 Task: Create new Company, with domain: 'nintendo.co.jp' and type: 'Prospect'. Add new contact for this company, with mail Id: 'Isabella_Singh@nintendo.co.jp', First Name: Isabella, Last name:  Singh, Job Title: 'Financial Analyst', Phone Number: '(512) 555-5681'. Change life cycle stage to  Lead and lead status to  In Progress. Logged in from softage.6@softage.net
Action: Mouse moved to (112, 81)
Screenshot: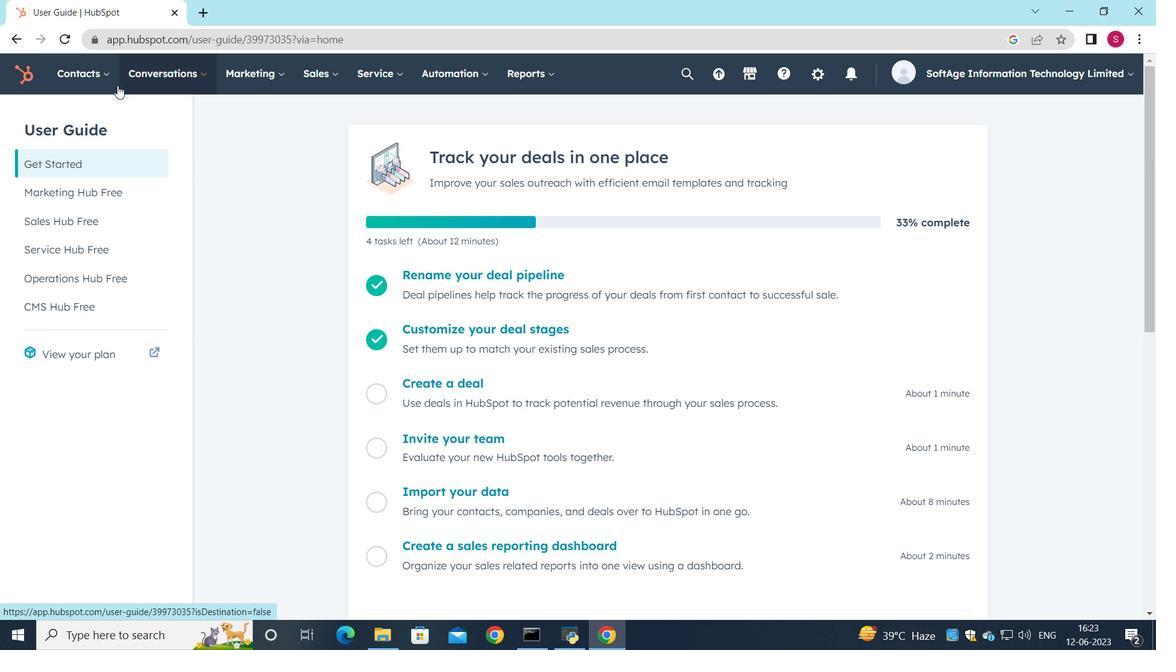 
Action: Mouse pressed left at (112, 81)
Screenshot: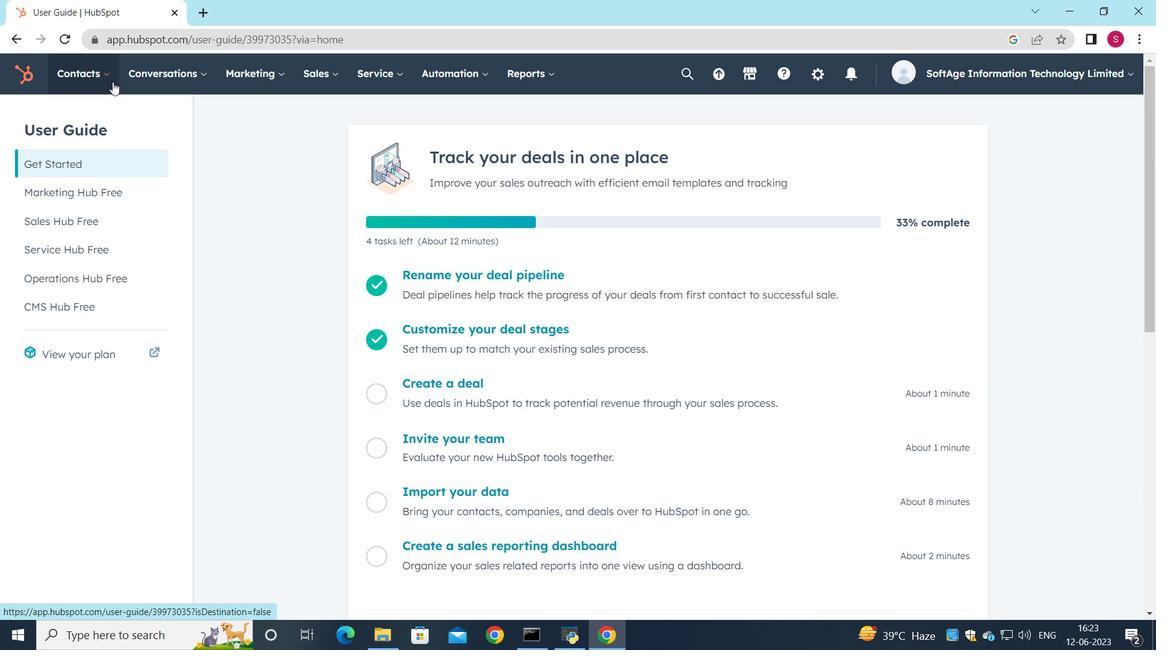 
Action: Mouse moved to (106, 144)
Screenshot: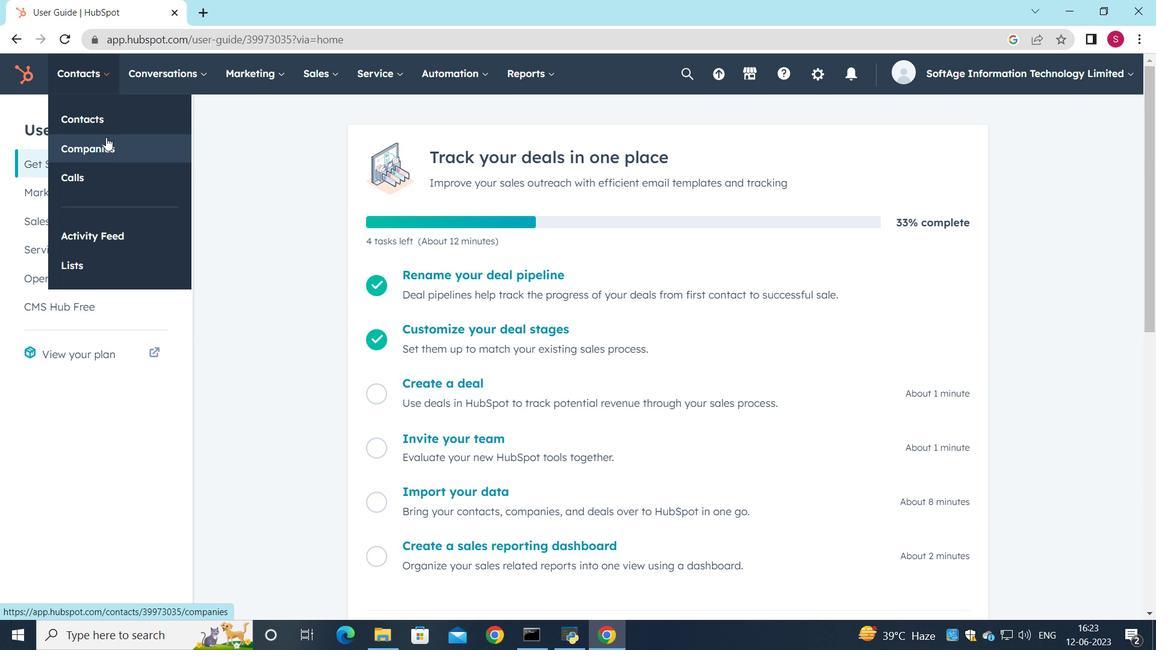
Action: Mouse pressed left at (106, 144)
Screenshot: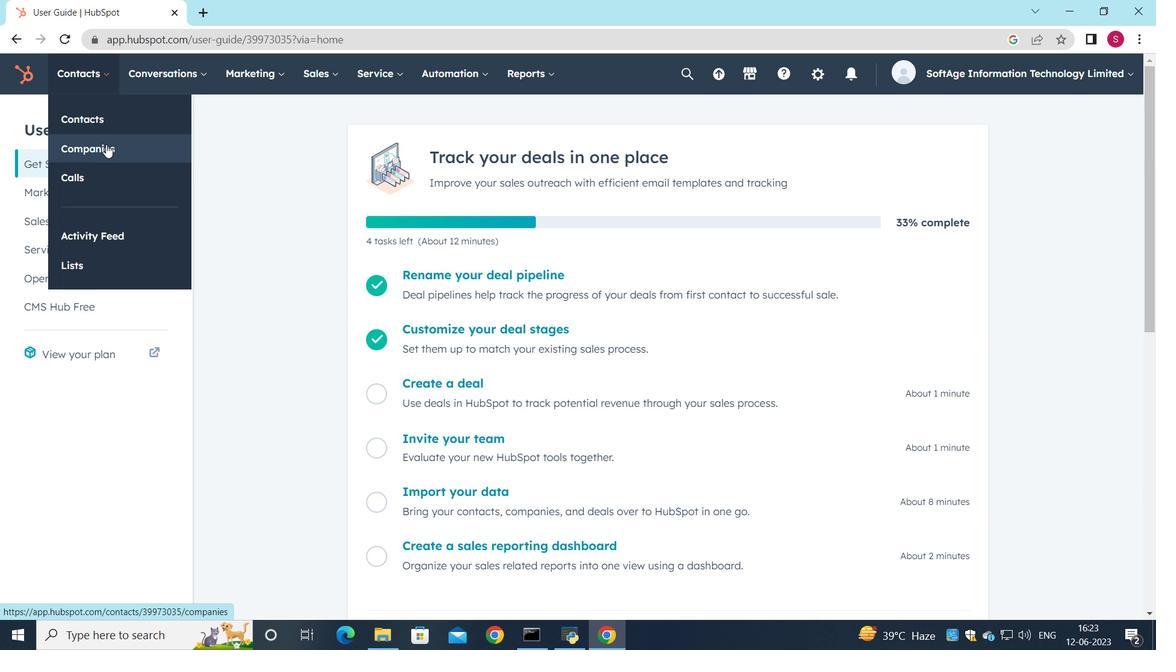 
Action: Mouse moved to (1073, 133)
Screenshot: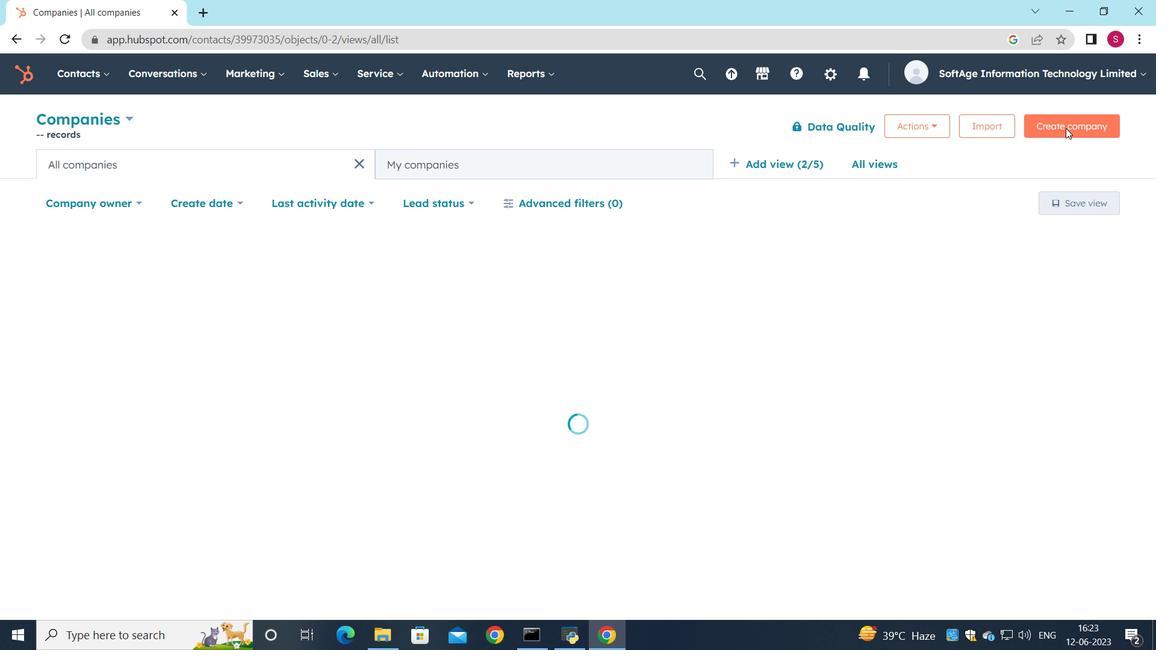 
Action: Mouse pressed left at (1073, 133)
Screenshot: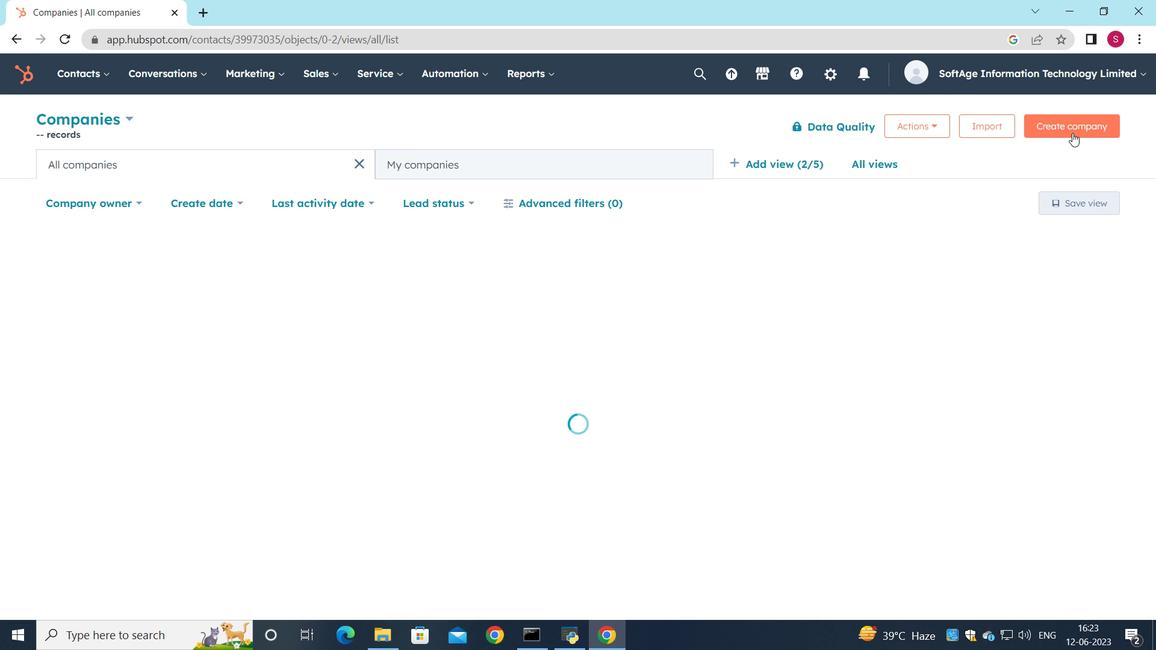 
Action: Mouse moved to (880, 184)
Screenshot: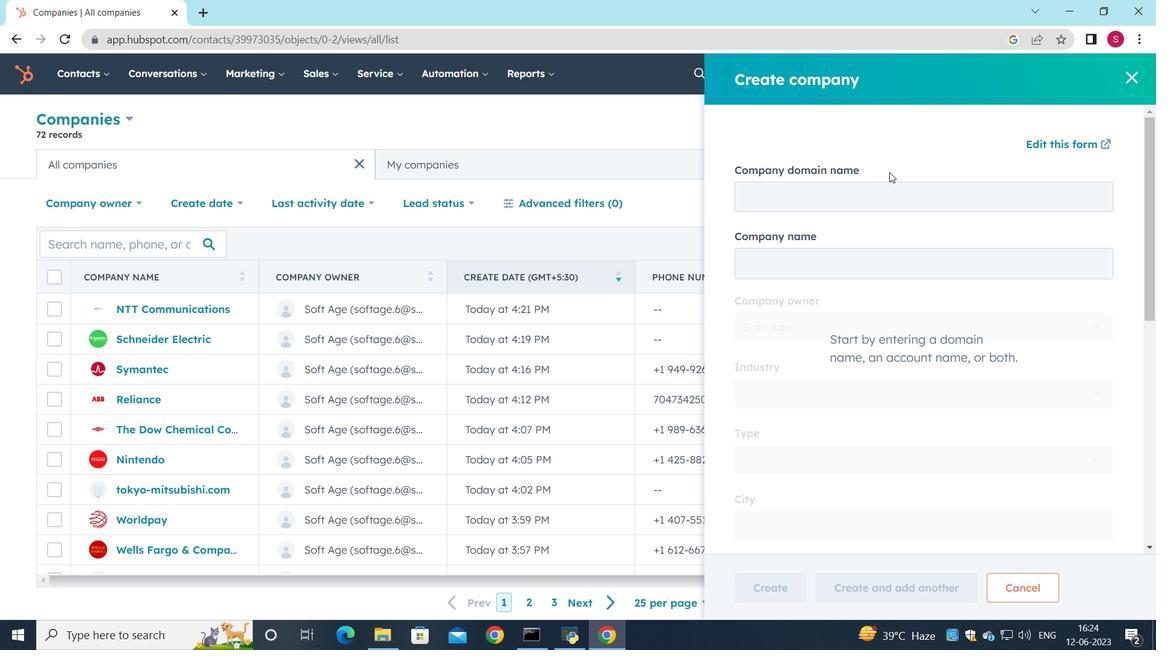 
Action: Mouse pressed left at (880, 184)
Screenshot: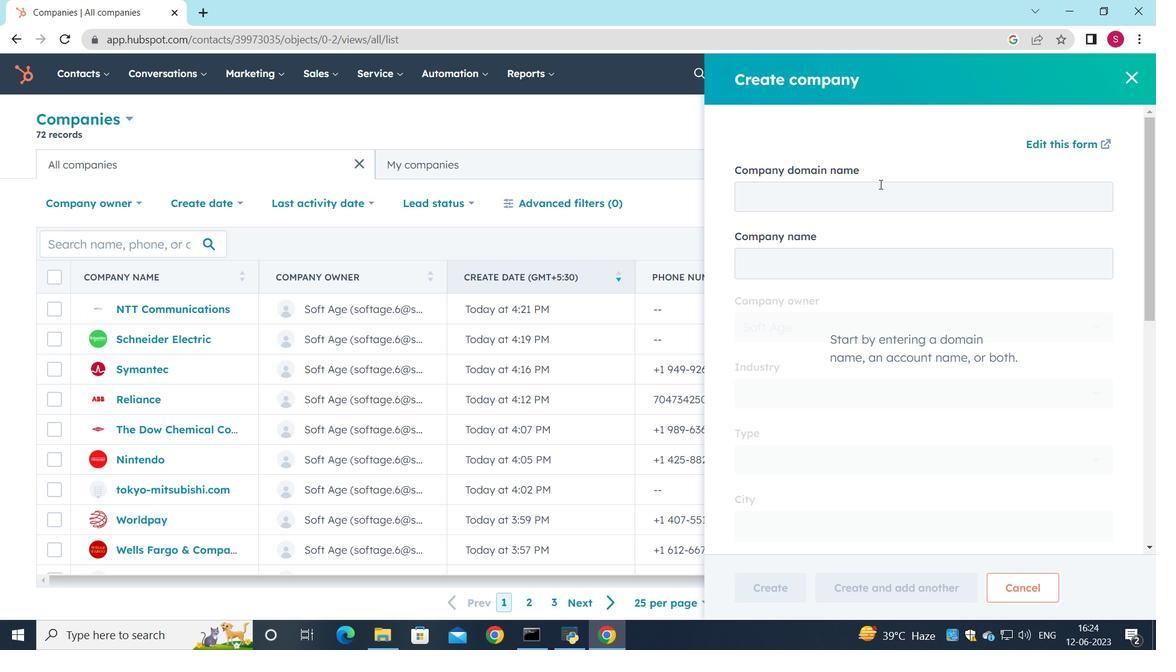 
Action: Mouse moved to (900, 236)
Screenshot: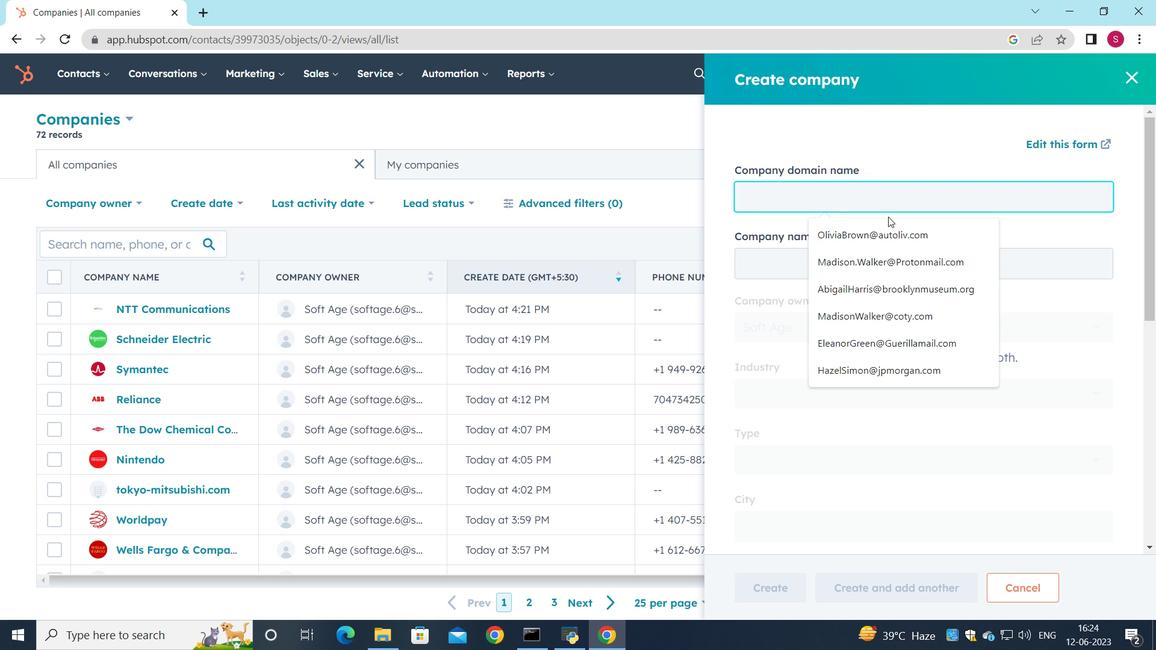 
Action: Key pressed nintendo.co.jp
Screenshot: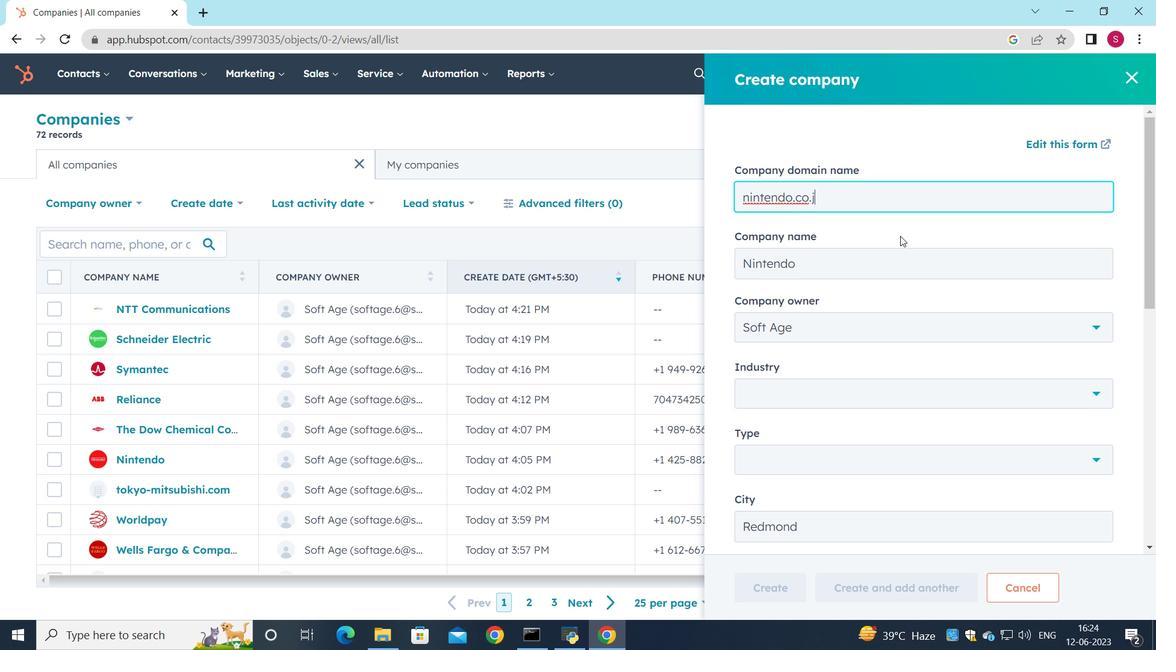 
Action: Mouse moved to (1073, 459)
Screenshot: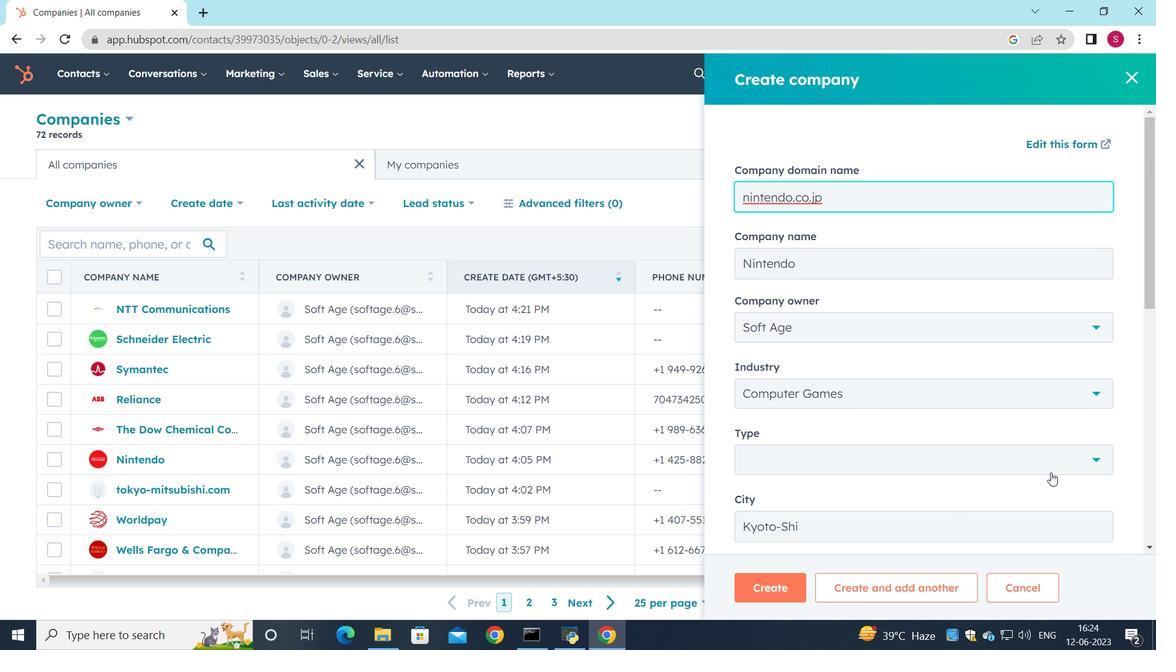 
Action: Mouse pressed left at (1073, 459)
Screenshot: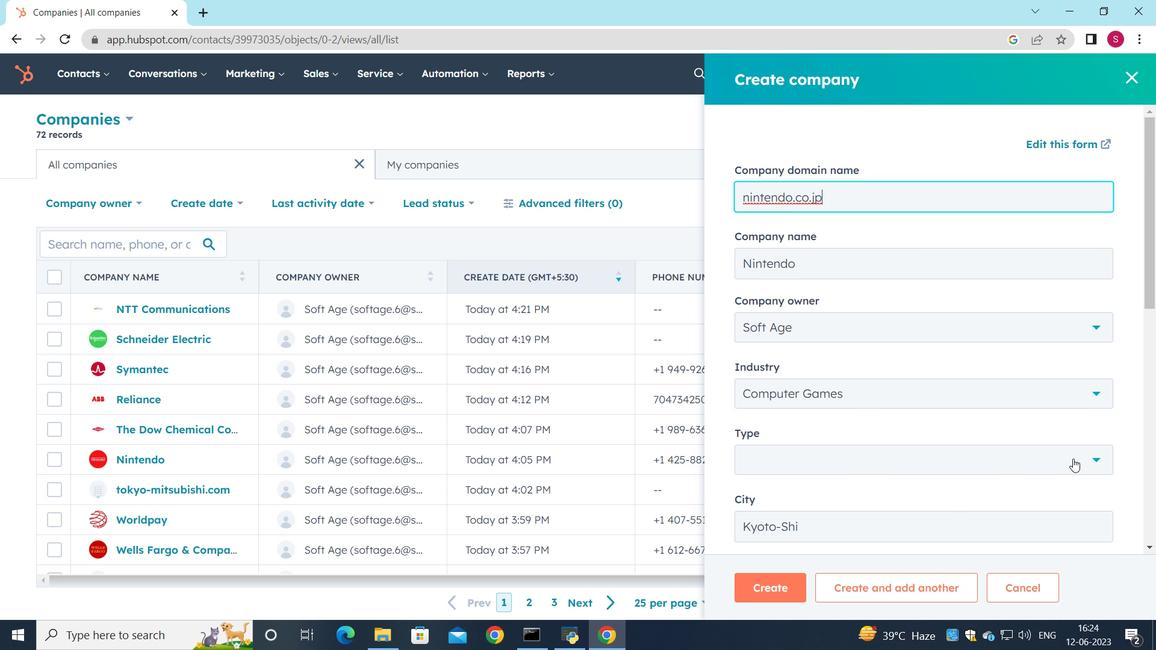 
Action: Mouse moved to (847, 334)
Screenshot: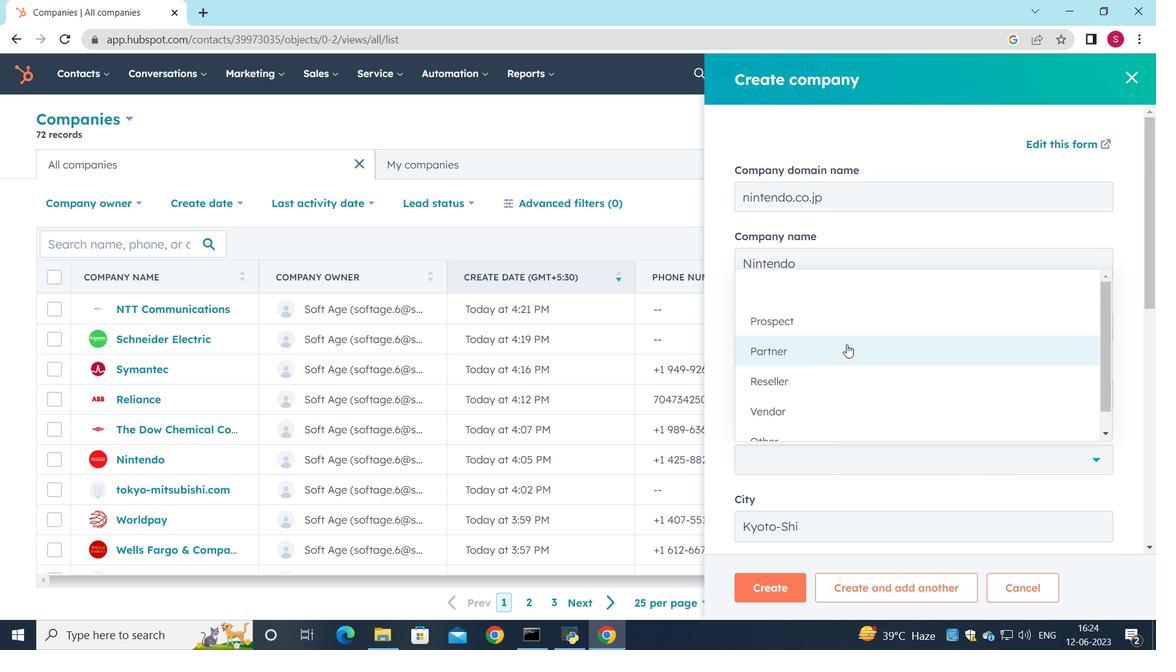 
Action: Mouse pressed left at (847, 334)
Screenshot: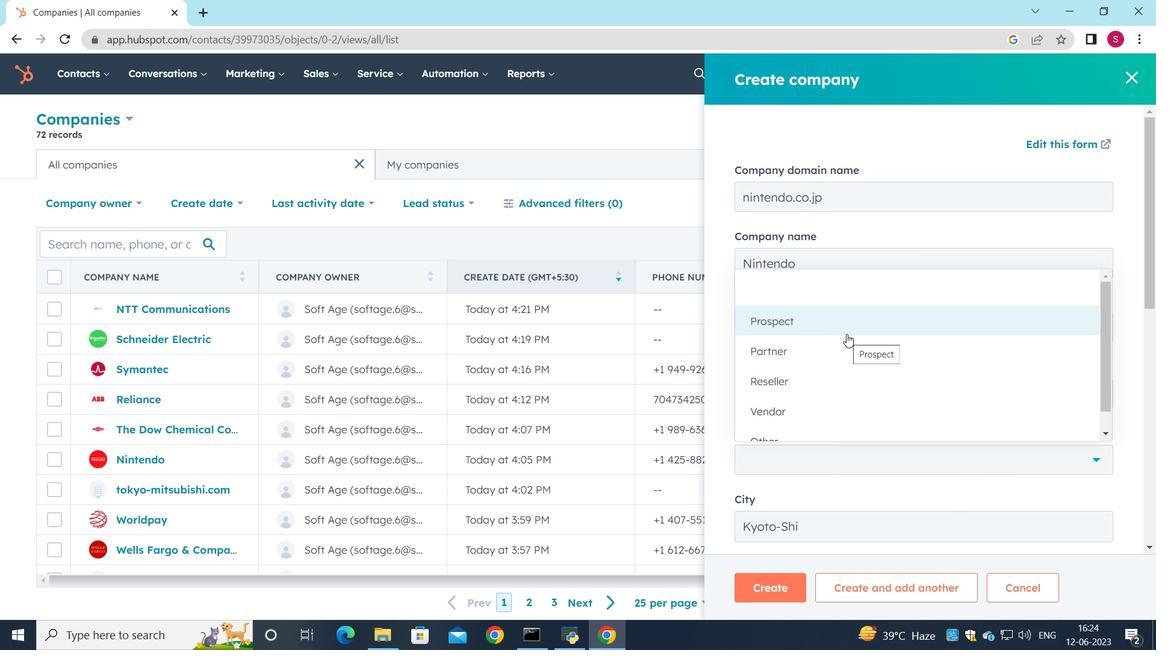 
Action: Mouse moved to (843, 446)
Screenshot: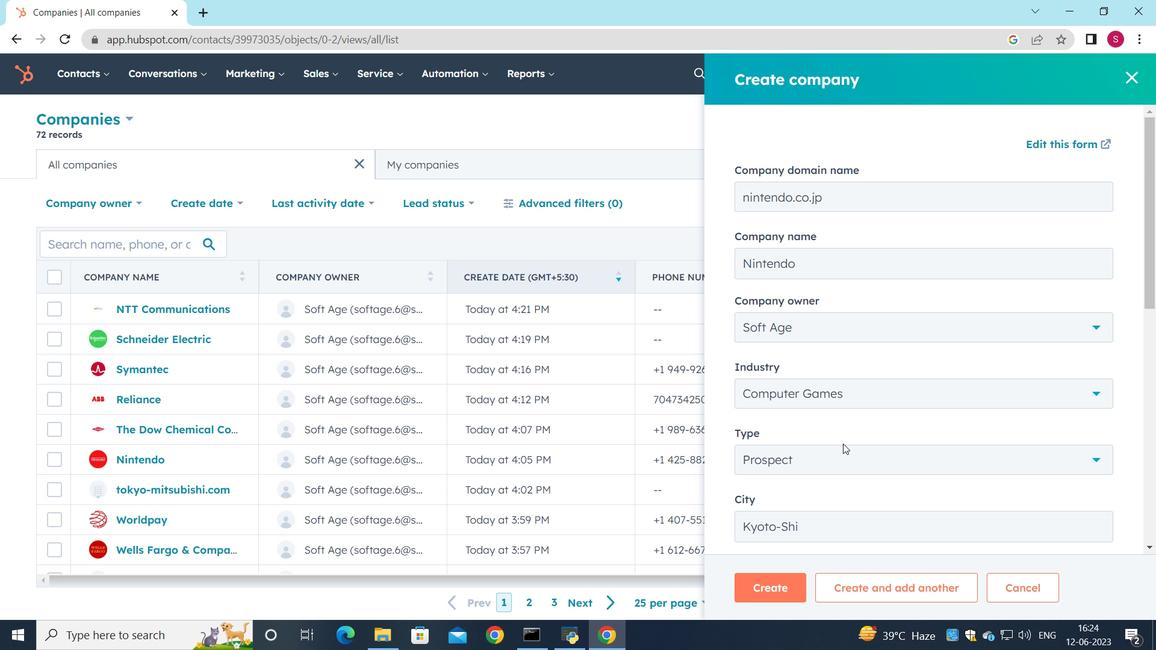 
Action: Mouse scrolled (843, 445) with delta (0, 0)
Screenshot: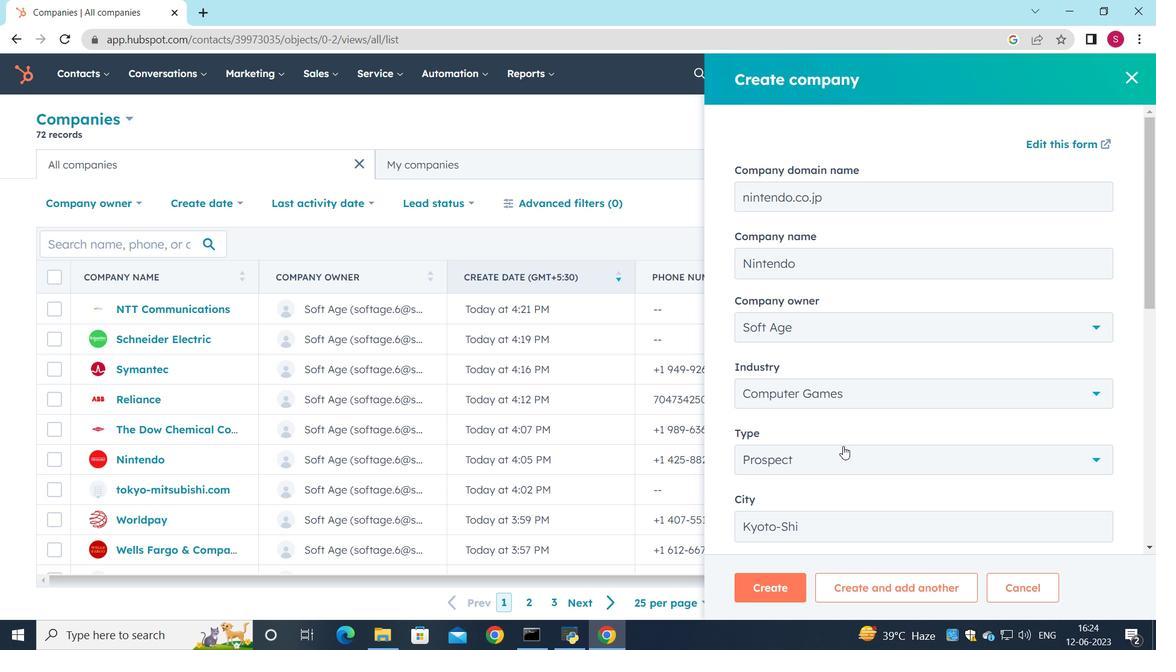 
Action: Mouse moved to (773, 580)
Screenshot: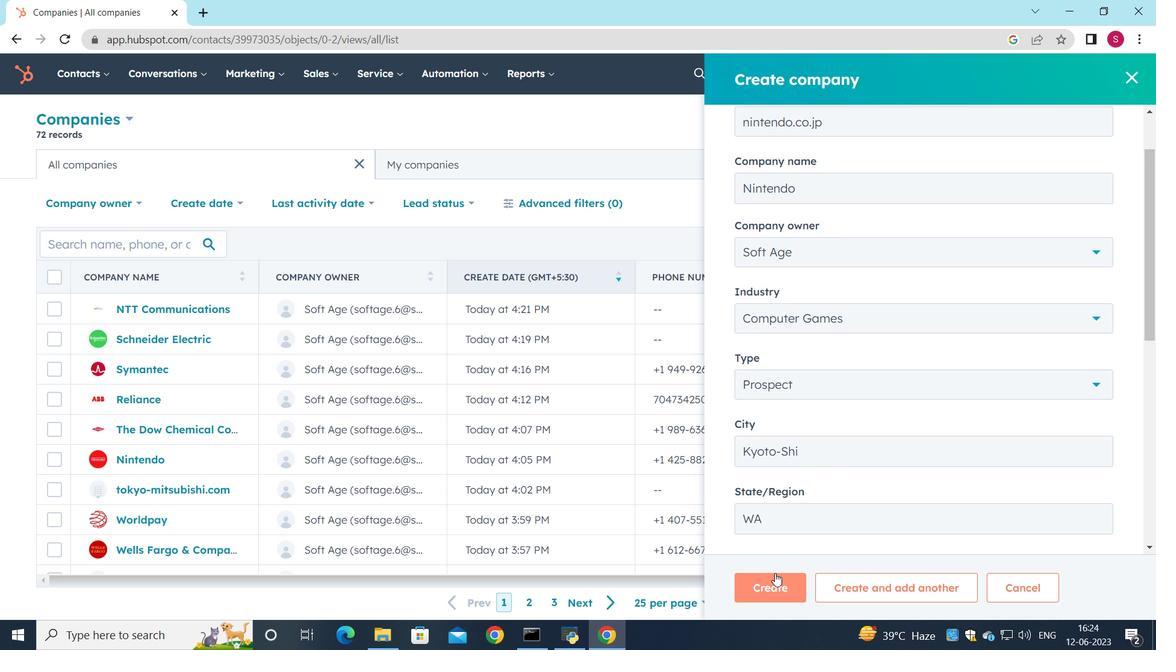 
Action: Mouse pressed left at (773, 580)
Screenshot: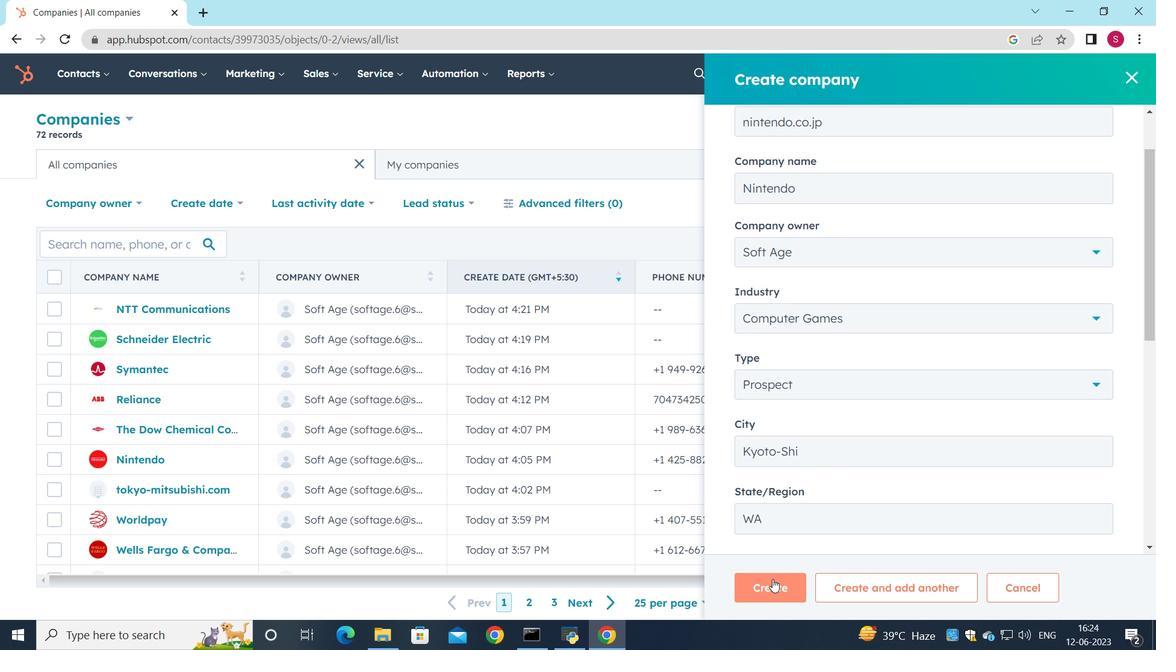 
Action: Mouse moved to (593, 540)
Screenshot: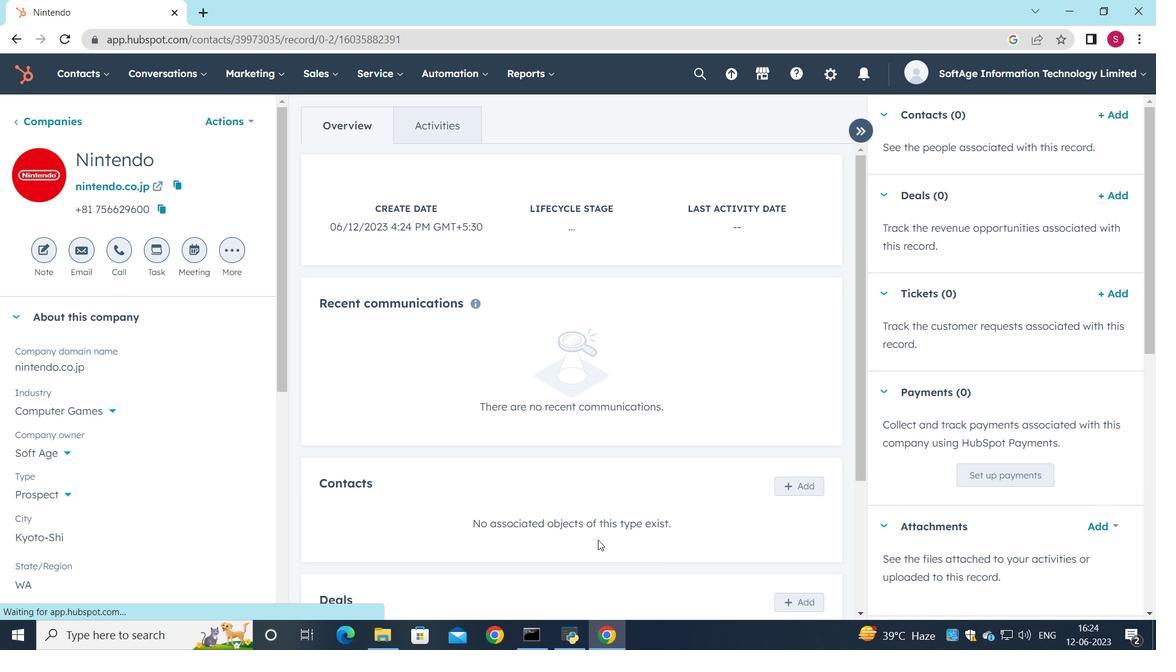 
Action: Mouse scrolled (593, 539) with delta (0, 0)
Screenshot: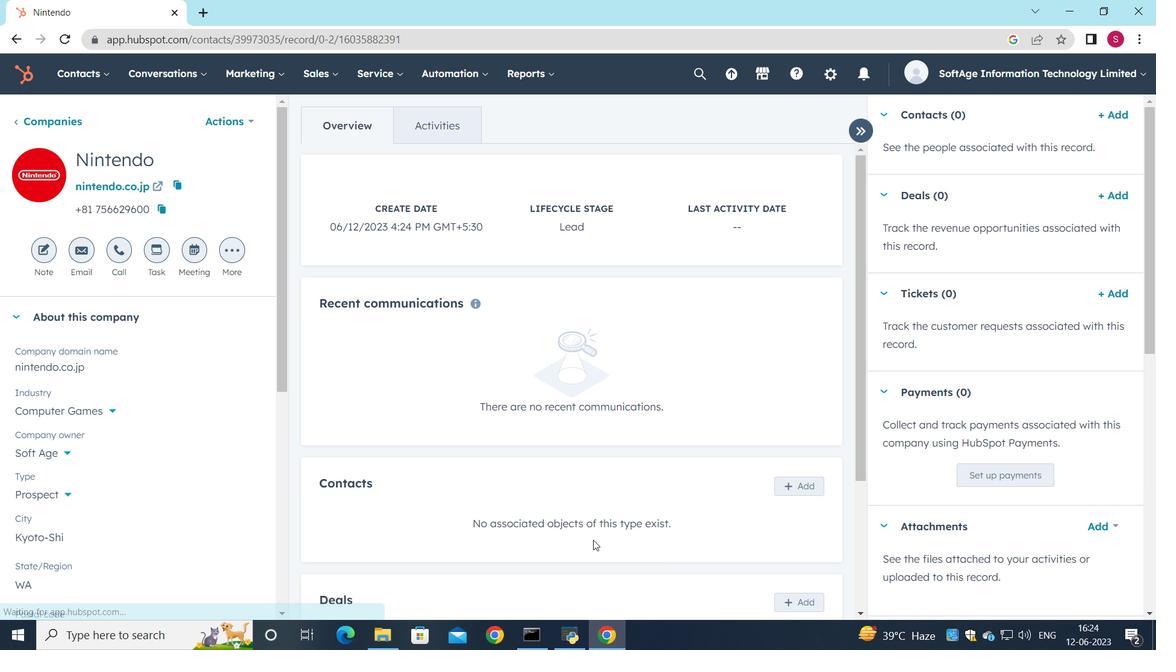 
Action: Mouse scrolled (593, 539) with delta (0, 0)
Screenshot: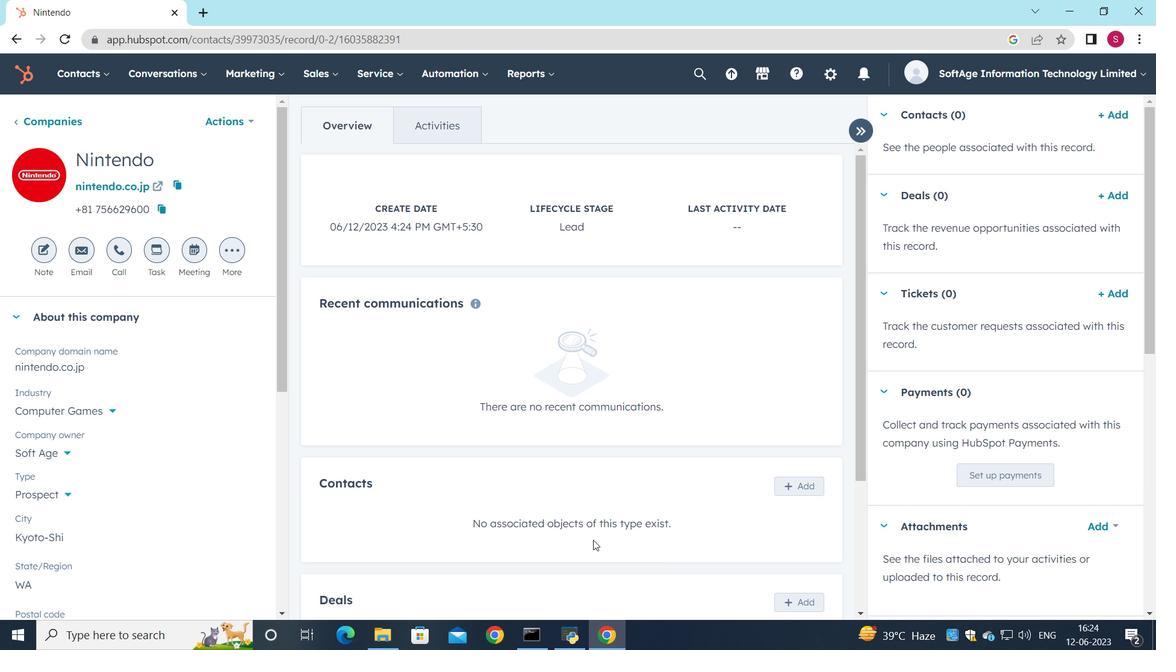 
Action: Mouse scrolled (593, 539) with delta (0, 0)
Screenshot: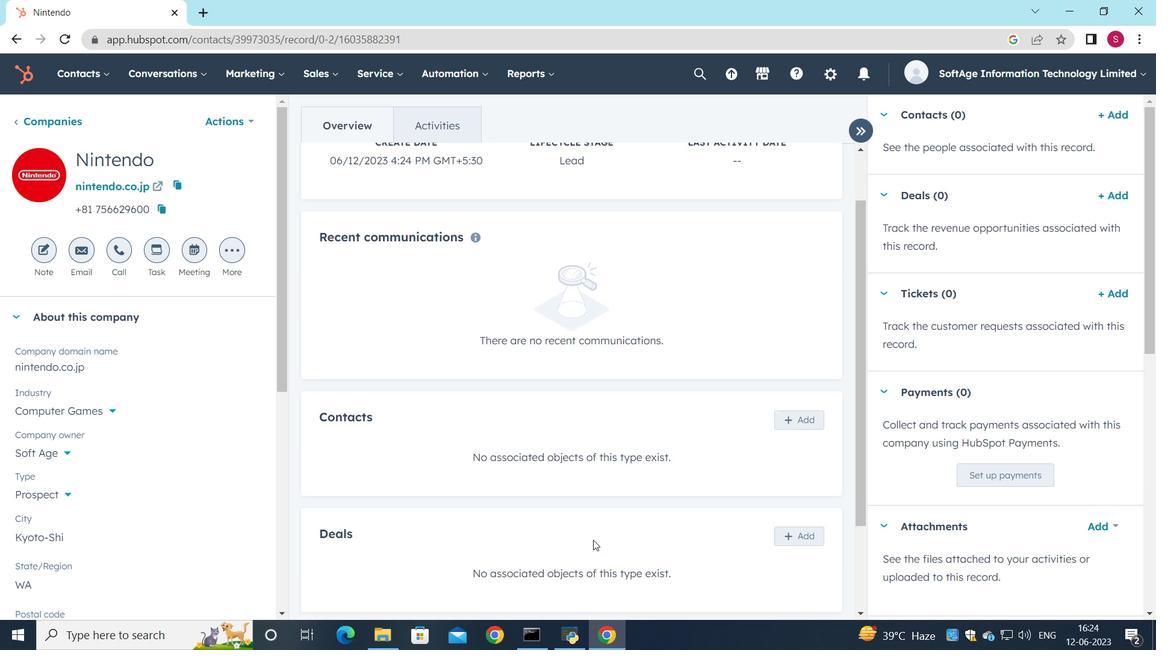 
Action: Mouse scrolled (593, 539) with delta (0, 0)
Screenshot: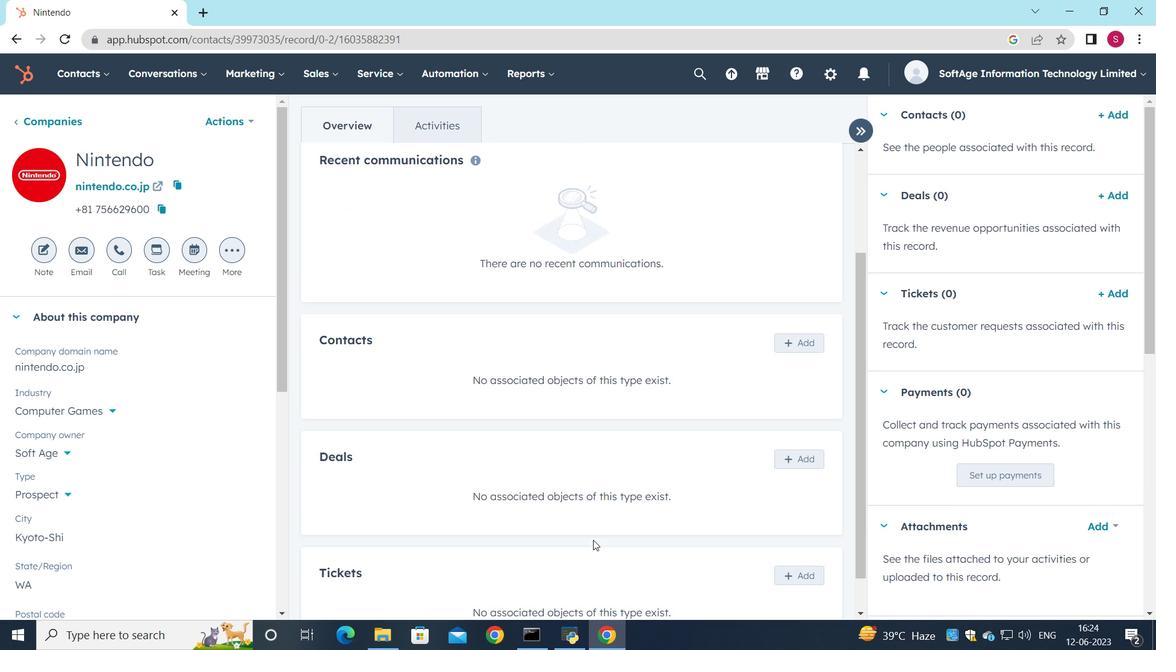 
Action: Mouse moved to (791, 297)
Screenshot: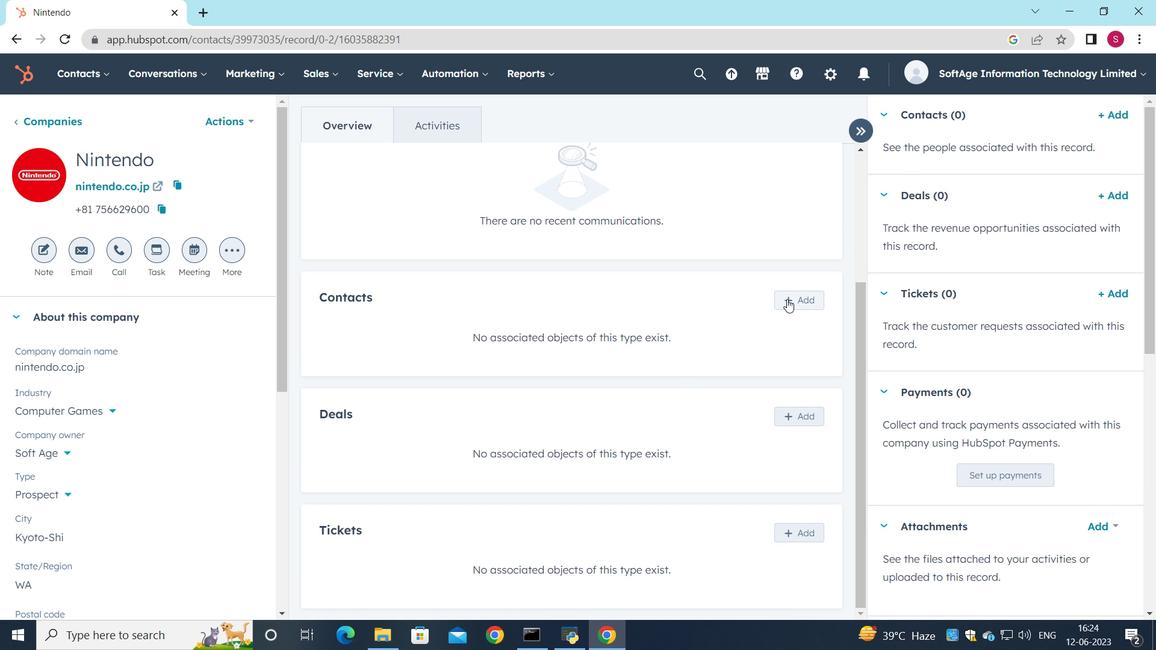 
Action: Mouse pressed left at (791, 297)
Screenshot: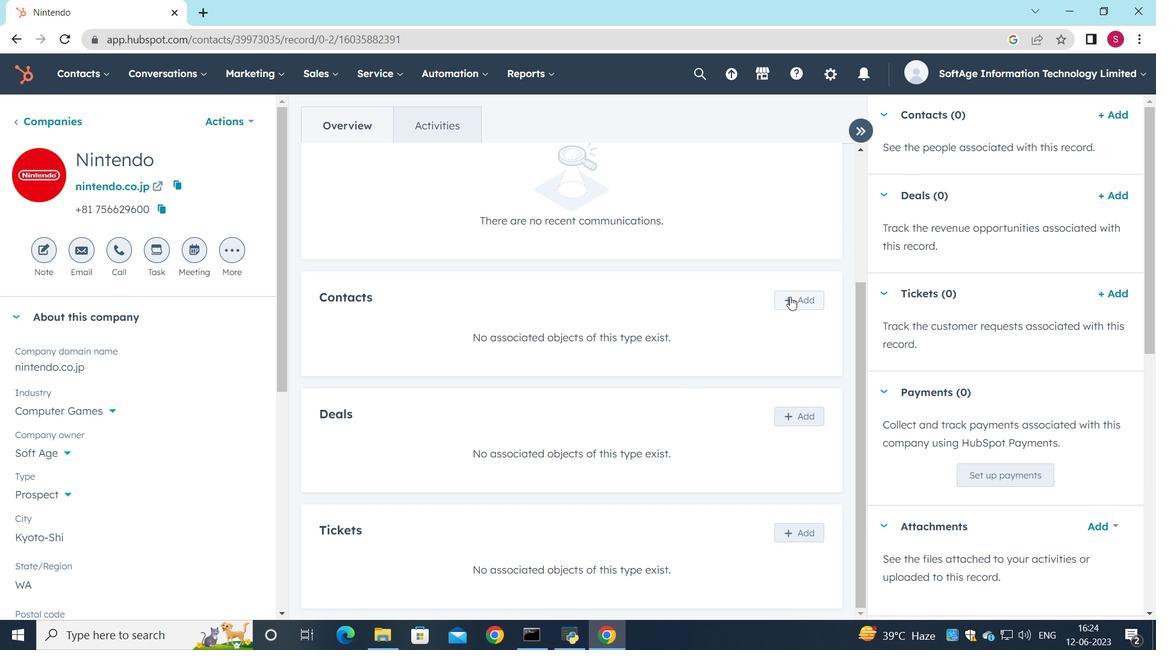 
Action: Mouse moved to (799, 151)
Screenshot: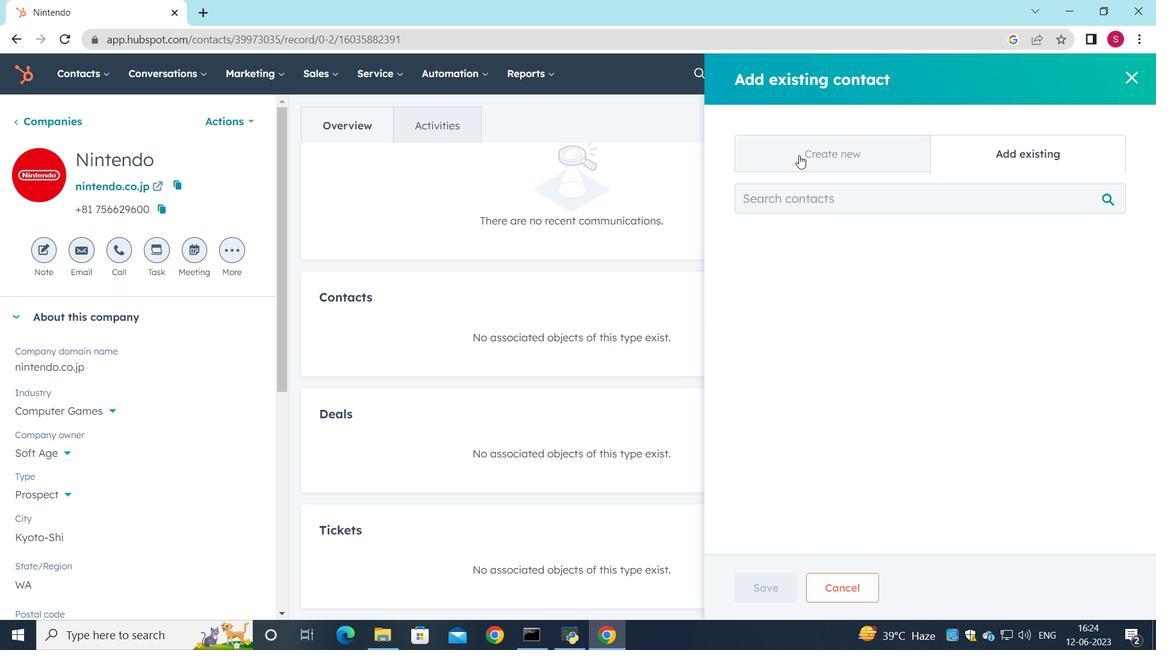 
Action: Mouse pressed left at (799, 151)
Screenshot: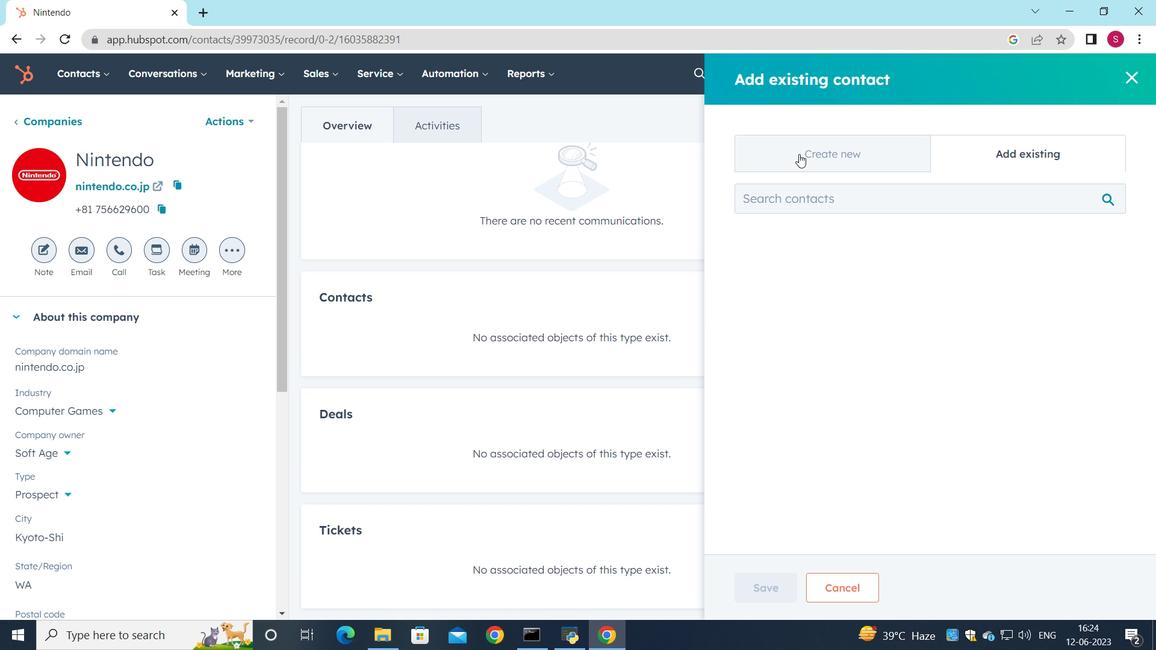 
Action: Mouse moved to (823, 247)
Screenshot: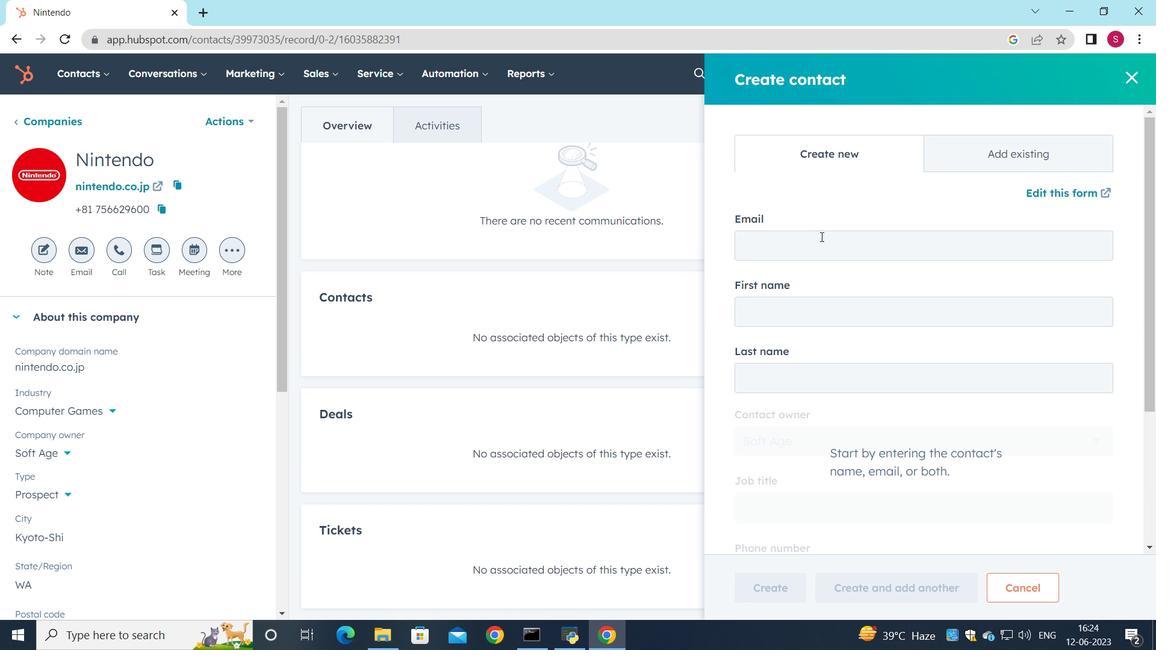 
Action: Mouse pressed left at (823, 247)
Screenshot: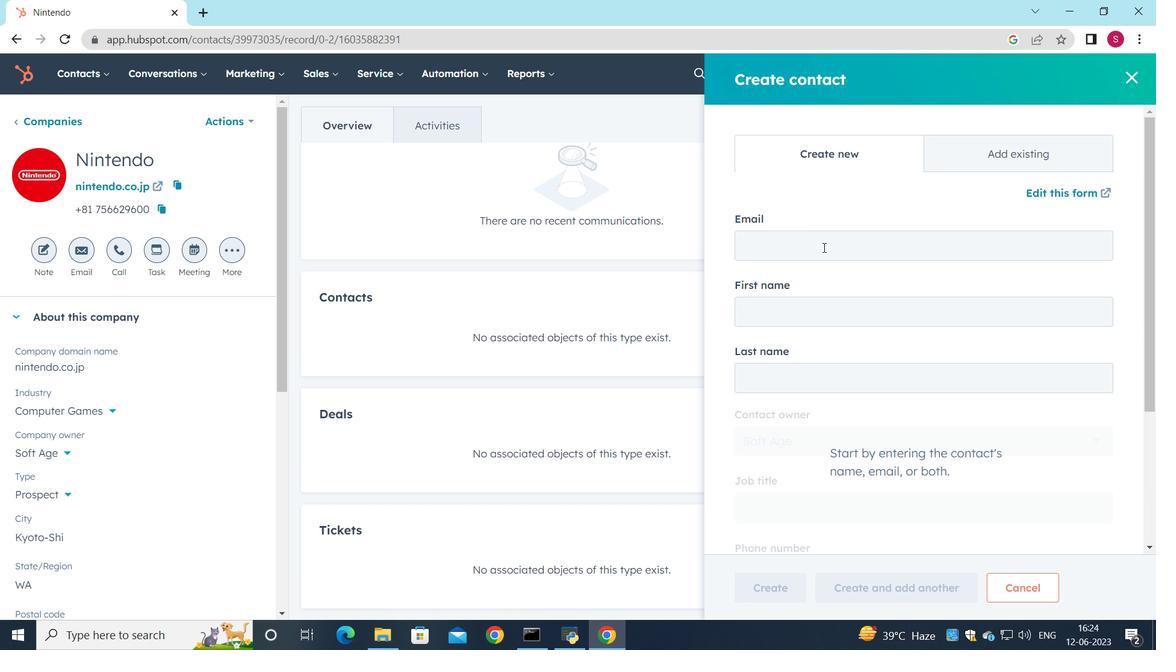 
Action: Key pressed lasbella<Key.shift_r>_<Key.shift>Singh<Key.shift>@m<Key.backspace>nintendo.jp
Screenshot: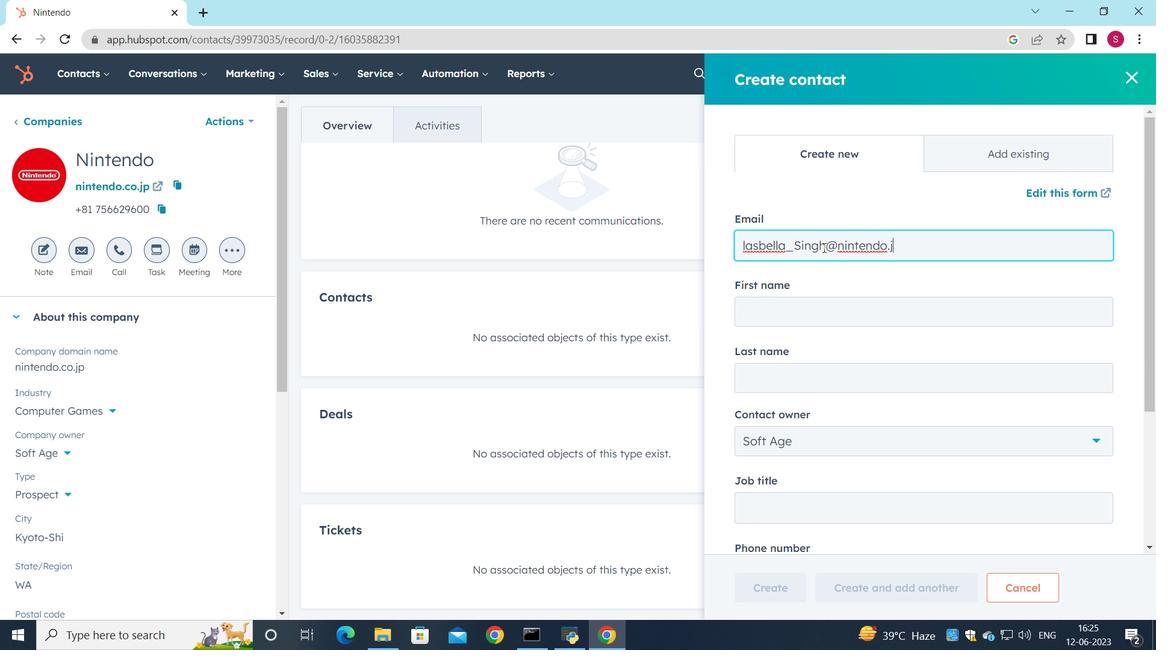 
Action: Mouse moved to (808, 319)
Screenshot: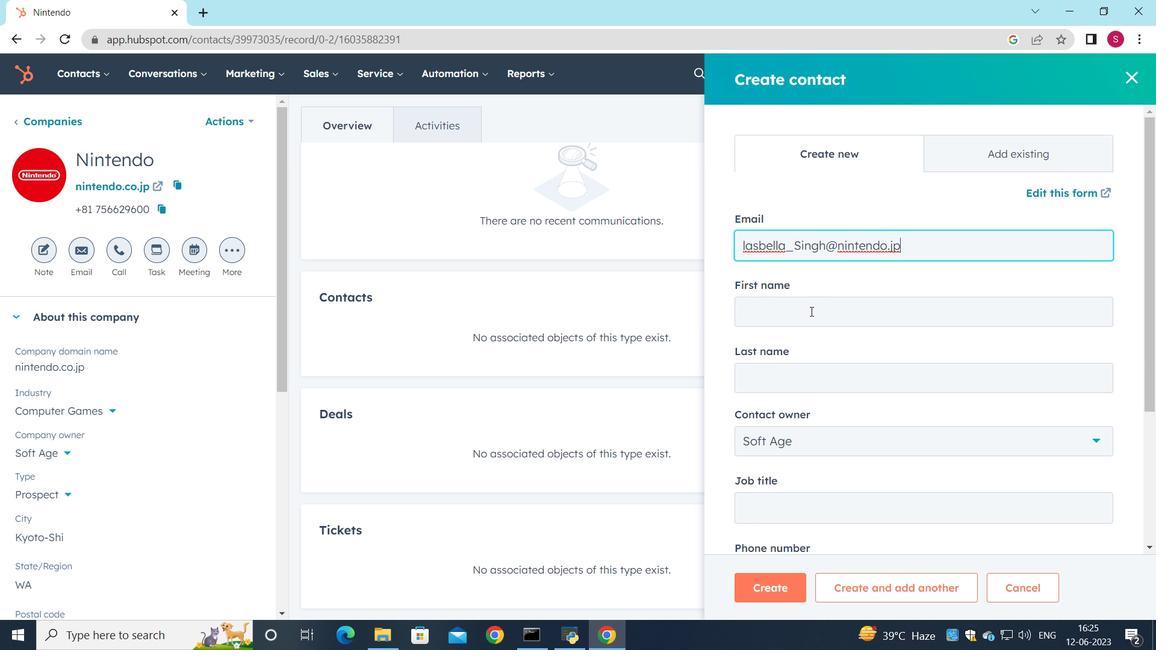 
Action: Mouse pressed left at (808, 319)
Screenshot: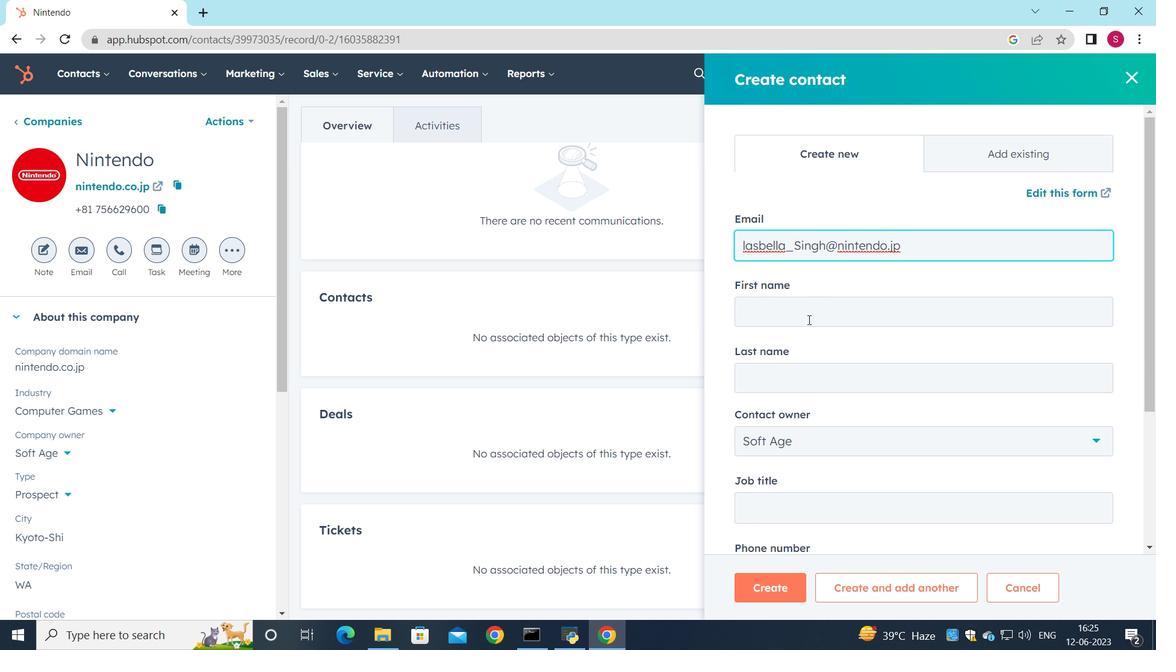 
Action: Key pressed lasbekka
Screenshot: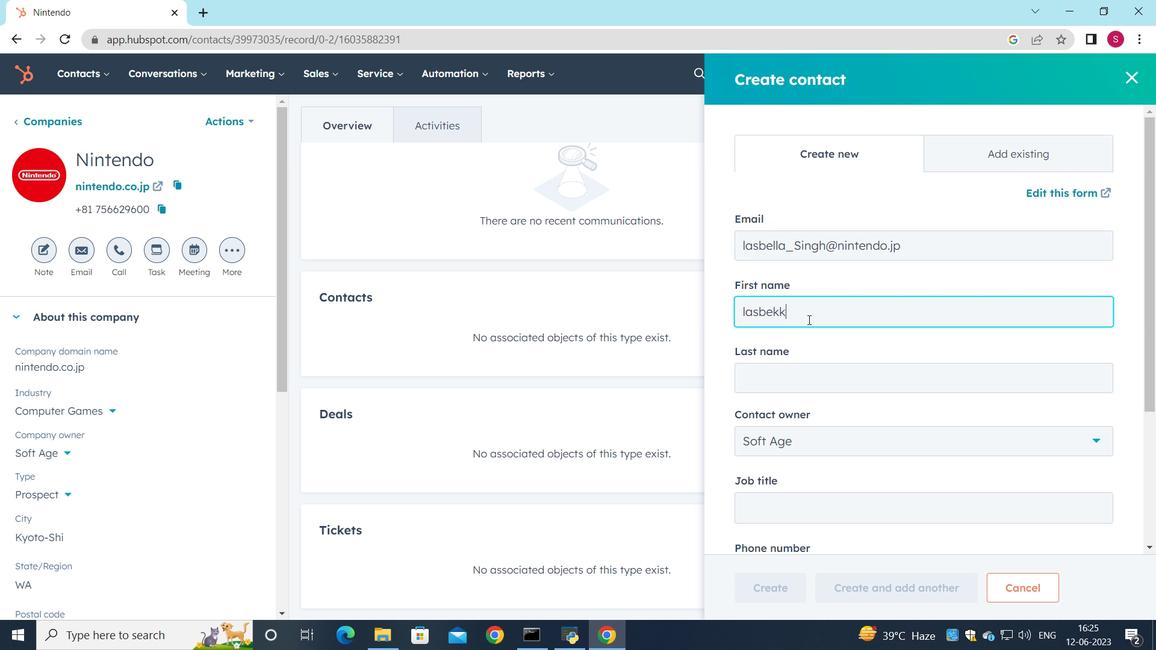 
Action: Mouse moved to (745, 316)
Screenshot: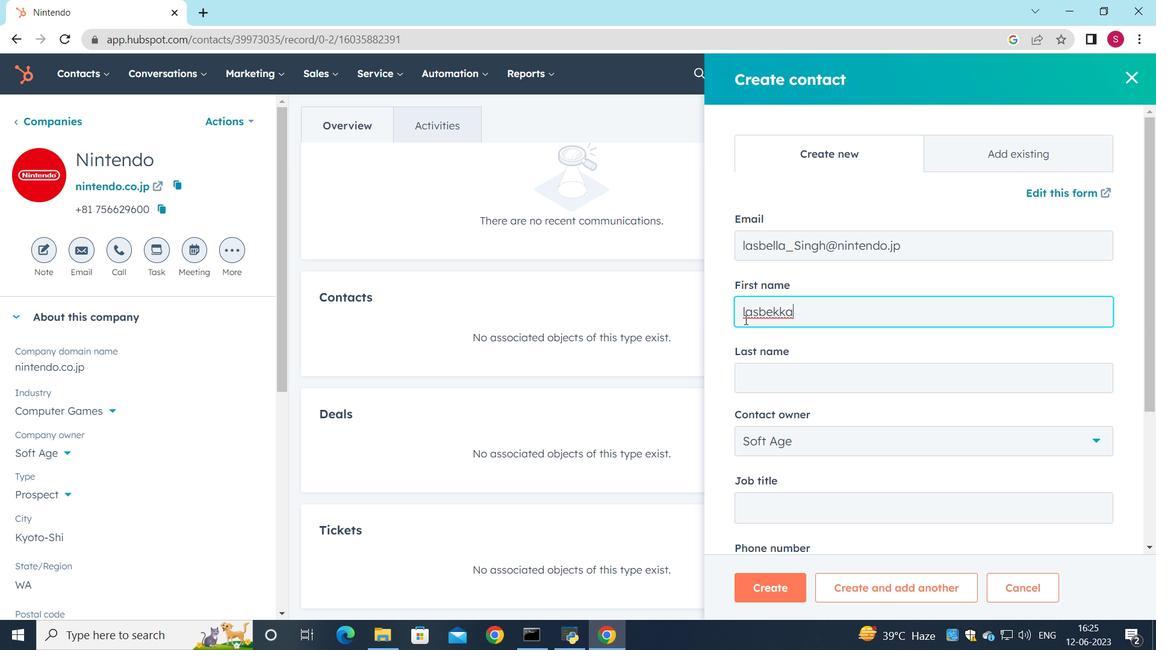 
Action: Mouse pressed left at (745, 316)
Screenshot: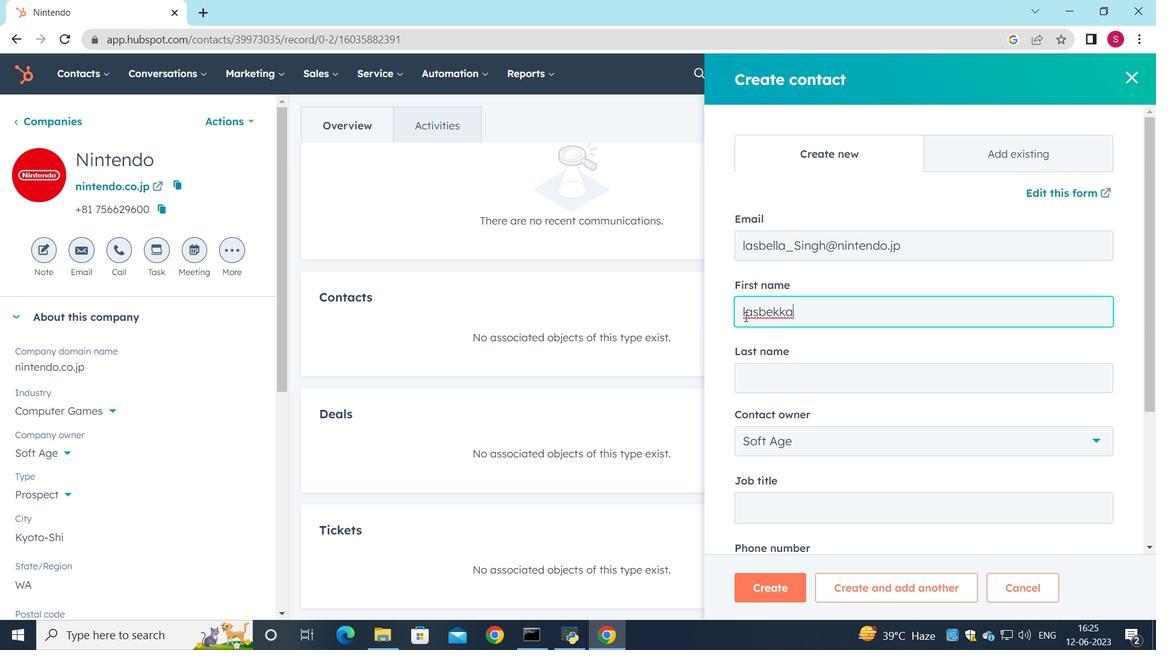 
Action: Mouse moved to (784, 314)
Screenshot: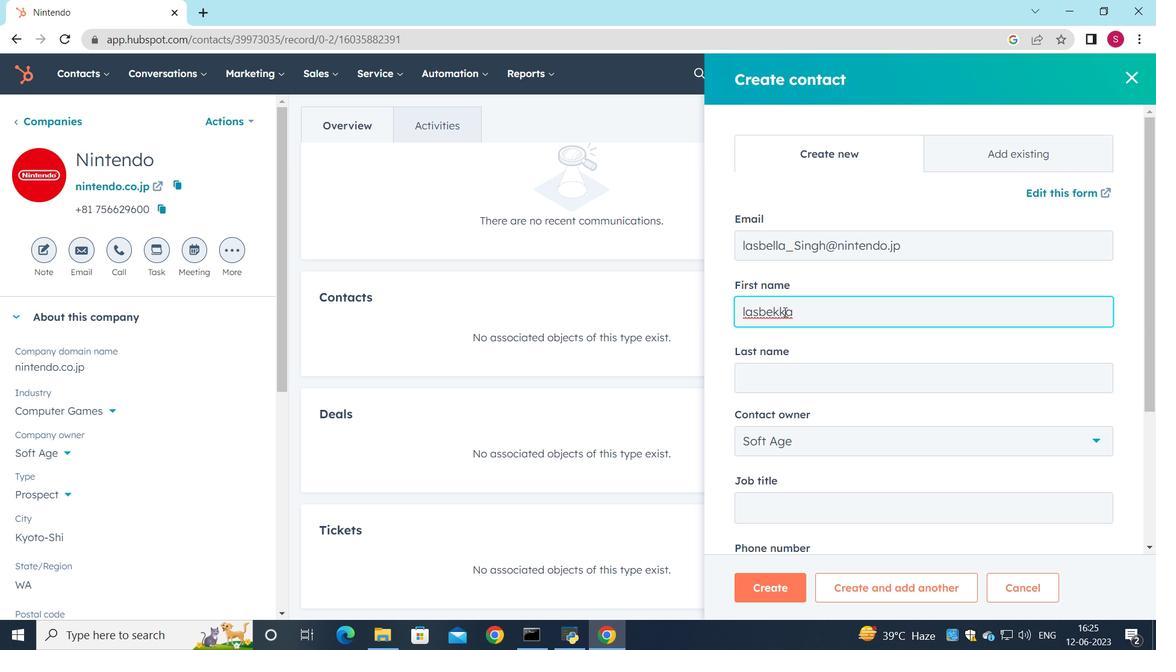 
Action: Mouse pressed left at (784, 314)
Screenshot: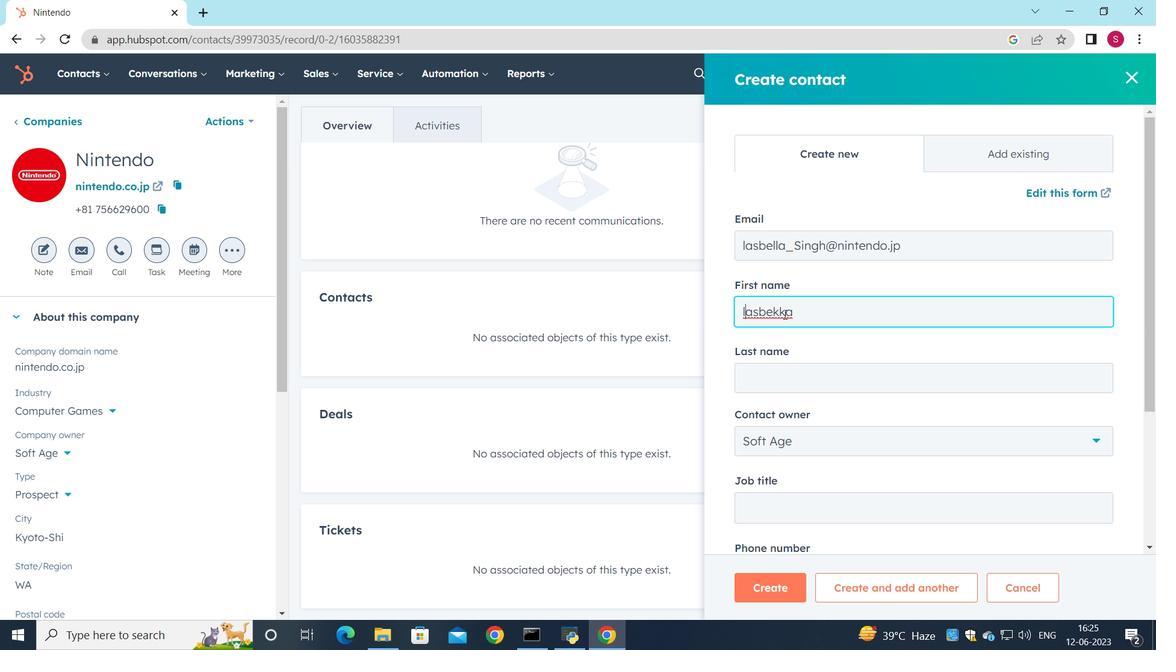 
Action: Key pressed <Key.backspace><Key.backspace>ll
Screenshot: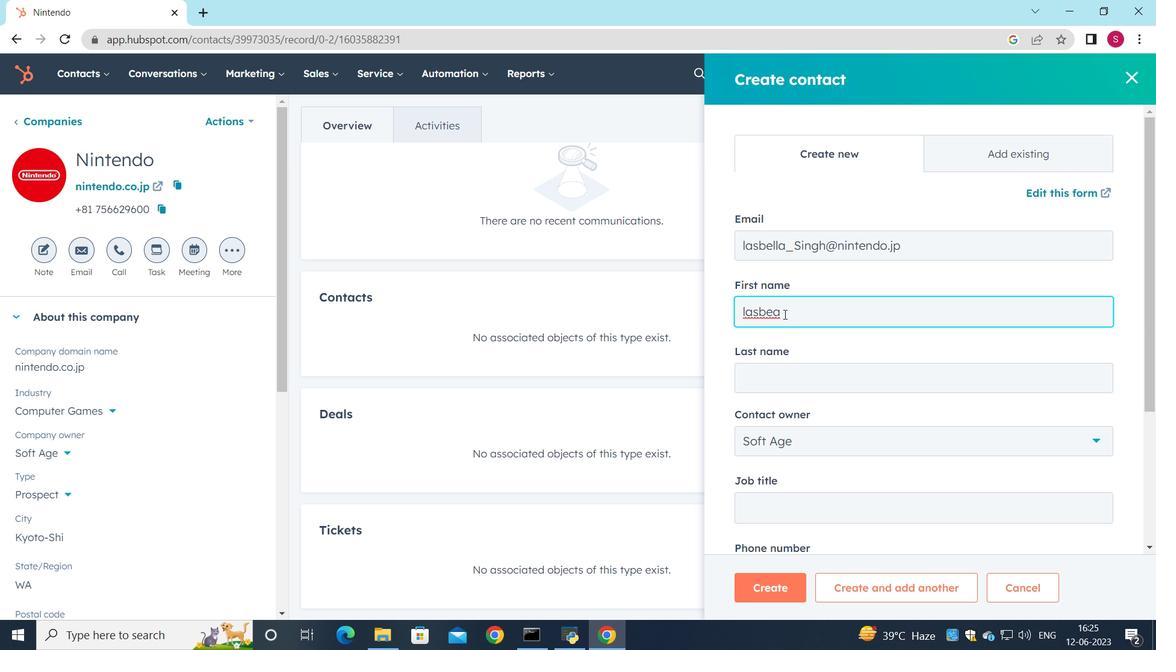 
Action: Mouse moved to (800, 375)
Screenshot: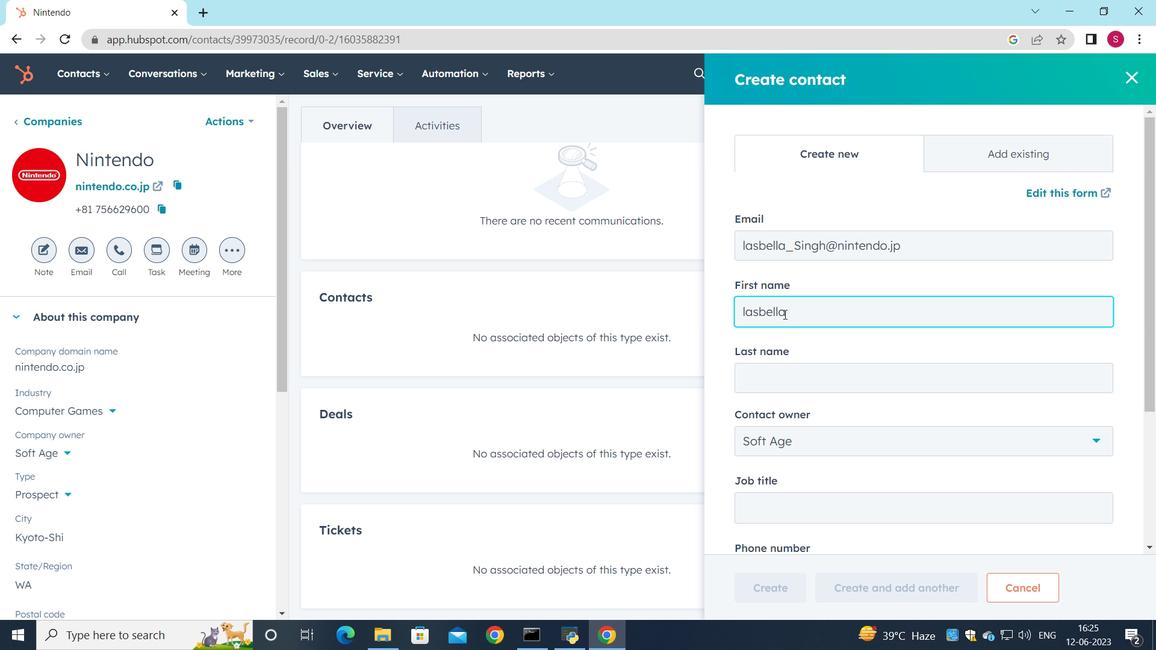 
Action: Mouse pressed left at (800, 375)
Screenshot: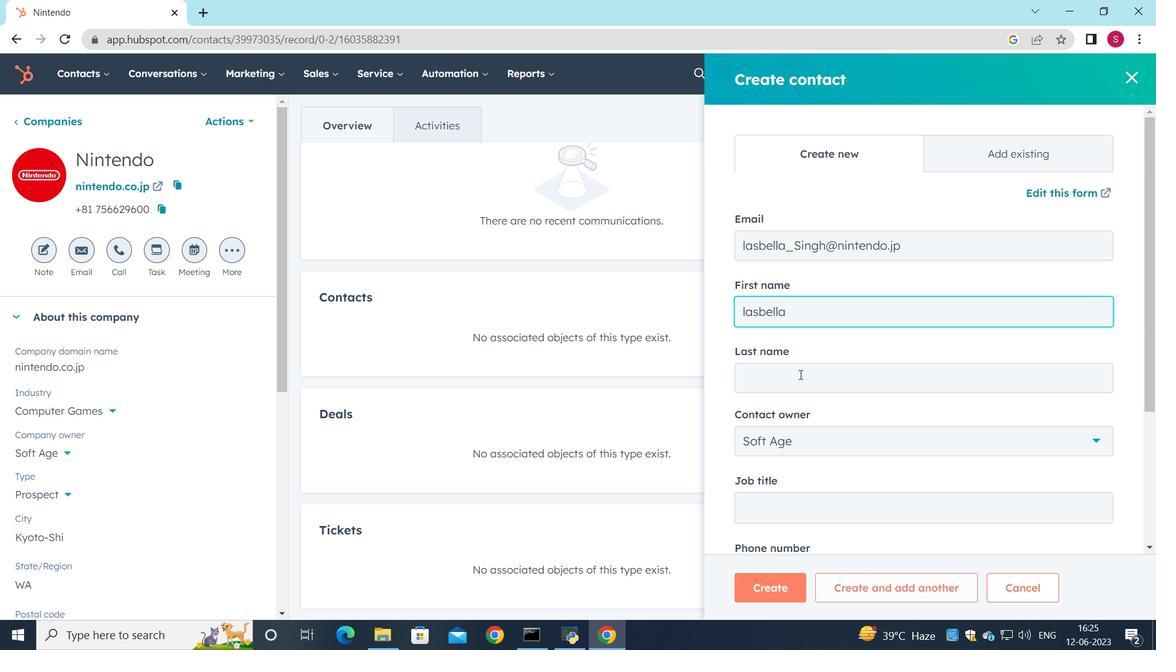 
Action: Key pressed <Key.shift>Singh
Screenshot: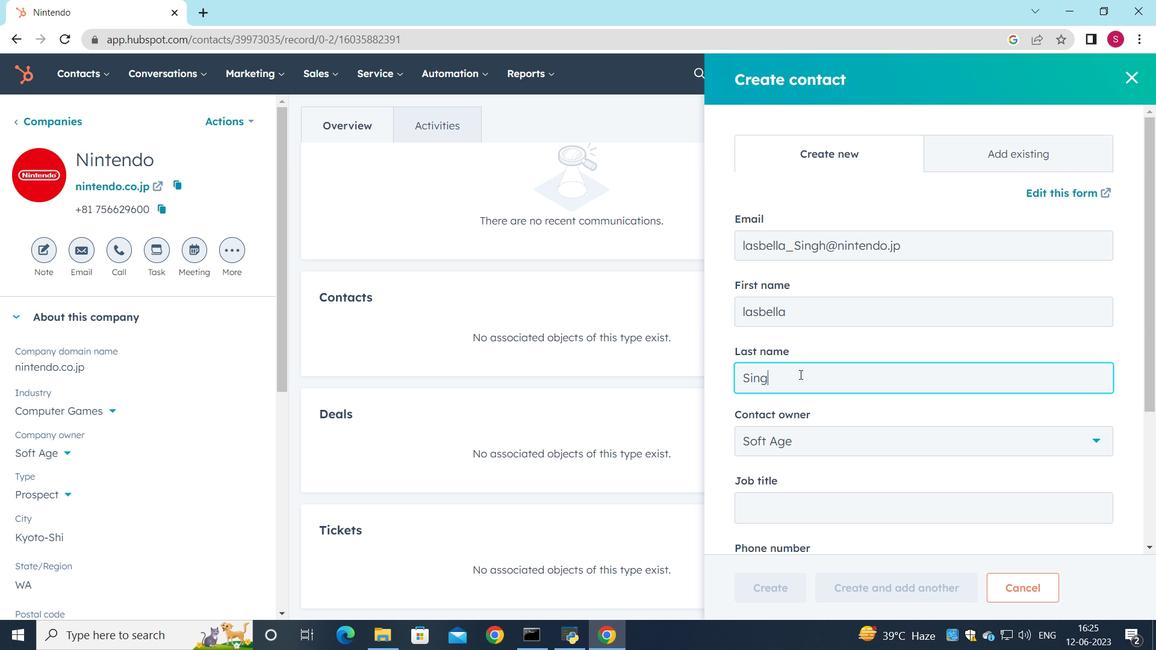 
Action: Mouse moved to (799, 498)
Screenshot: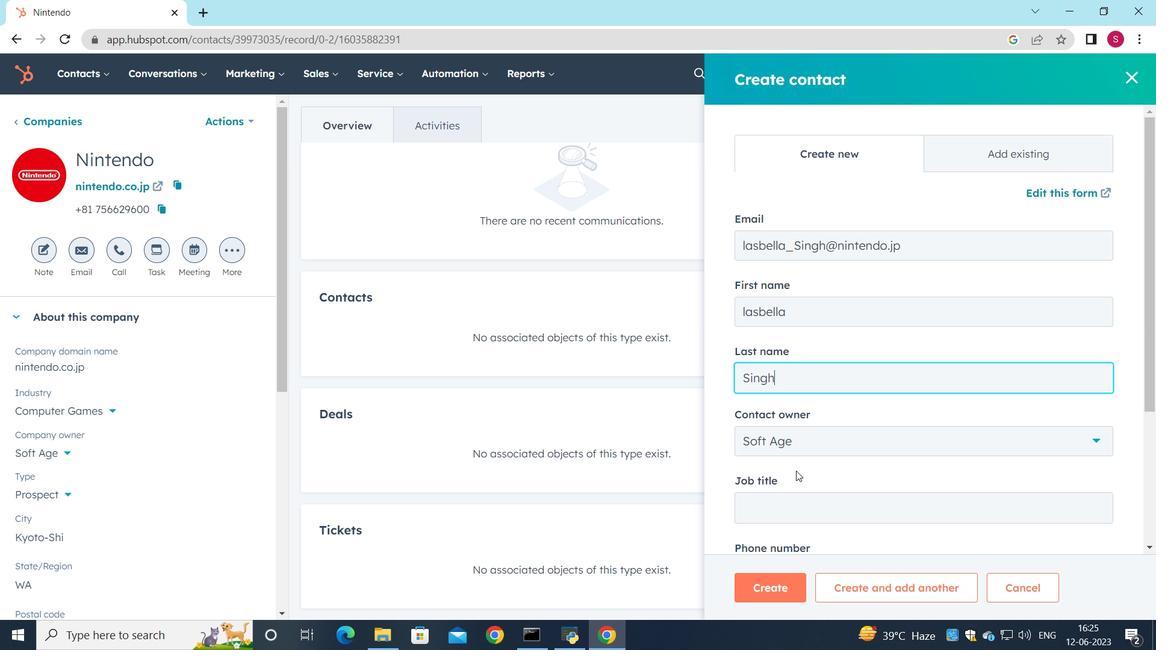
Action: Mouse pressed left at (799, 498)
Screenshot: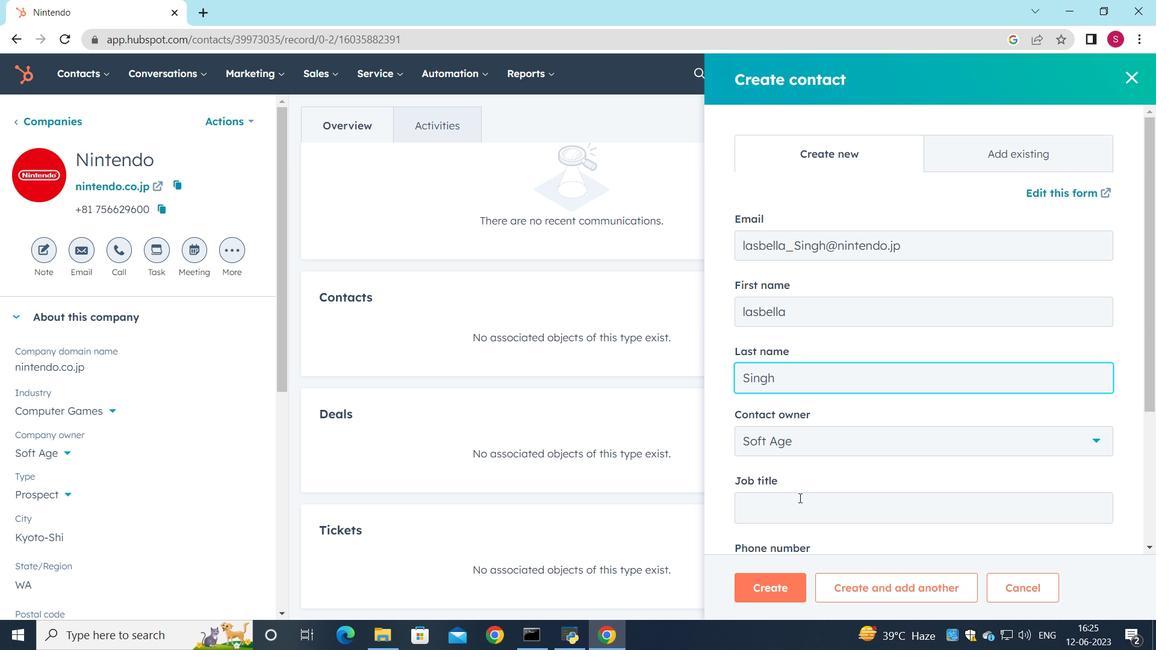 
Action: Mouse moved to (805, 491)
Screenshot: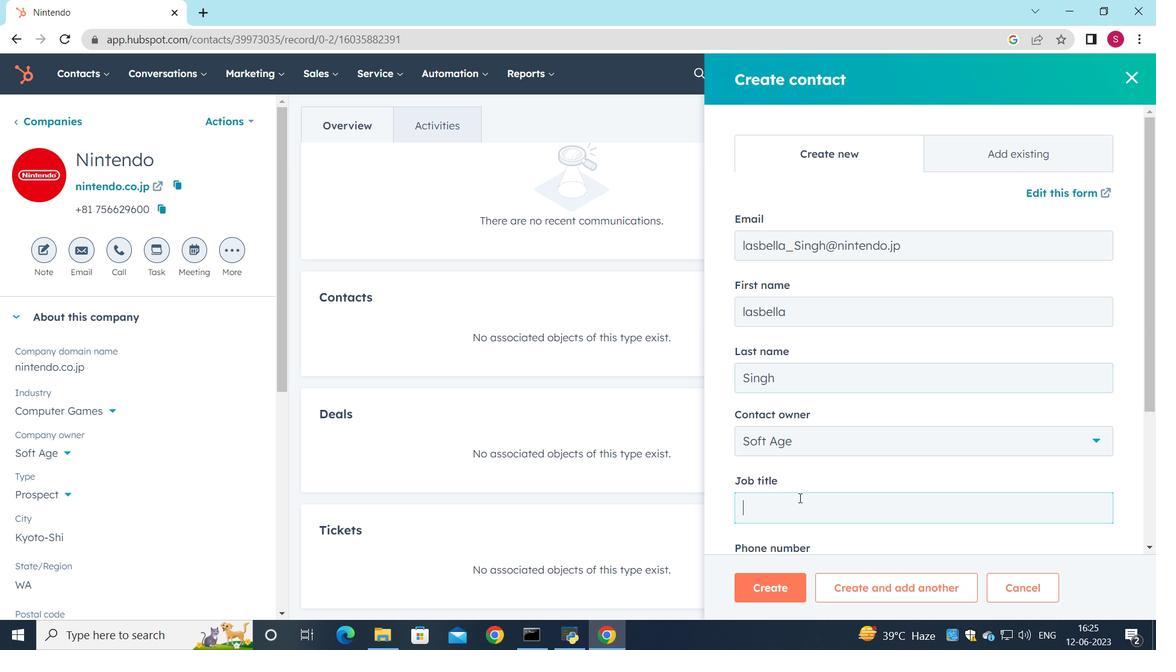 
Action: Mouse scrolled (805, 490) with delta (0, 0)
Screenshot: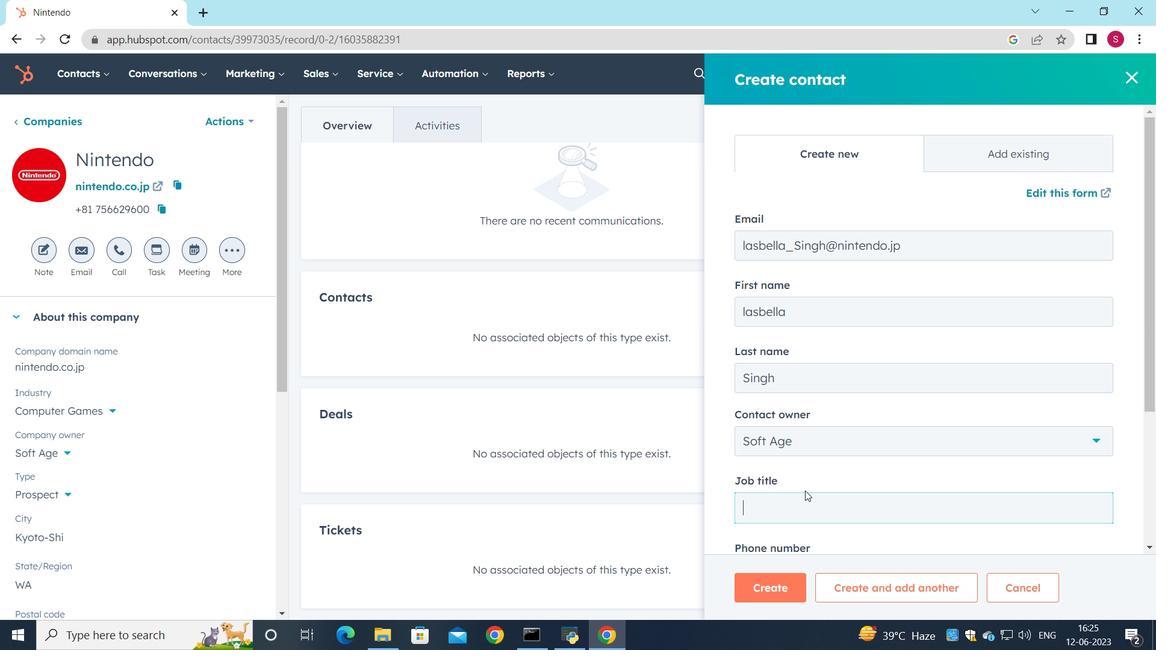 
Action: Mouse scrolled (805, 490) with delta (0, 0)
Screenshot: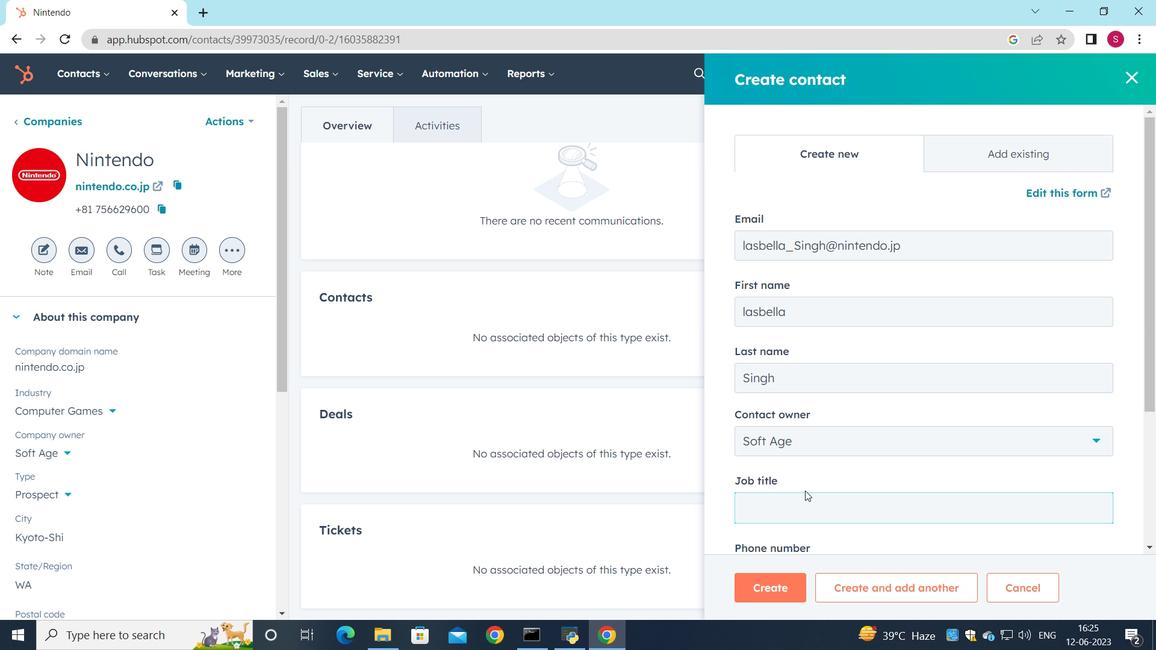 
Action: Mouse moved to (816, 477)
Screenshot: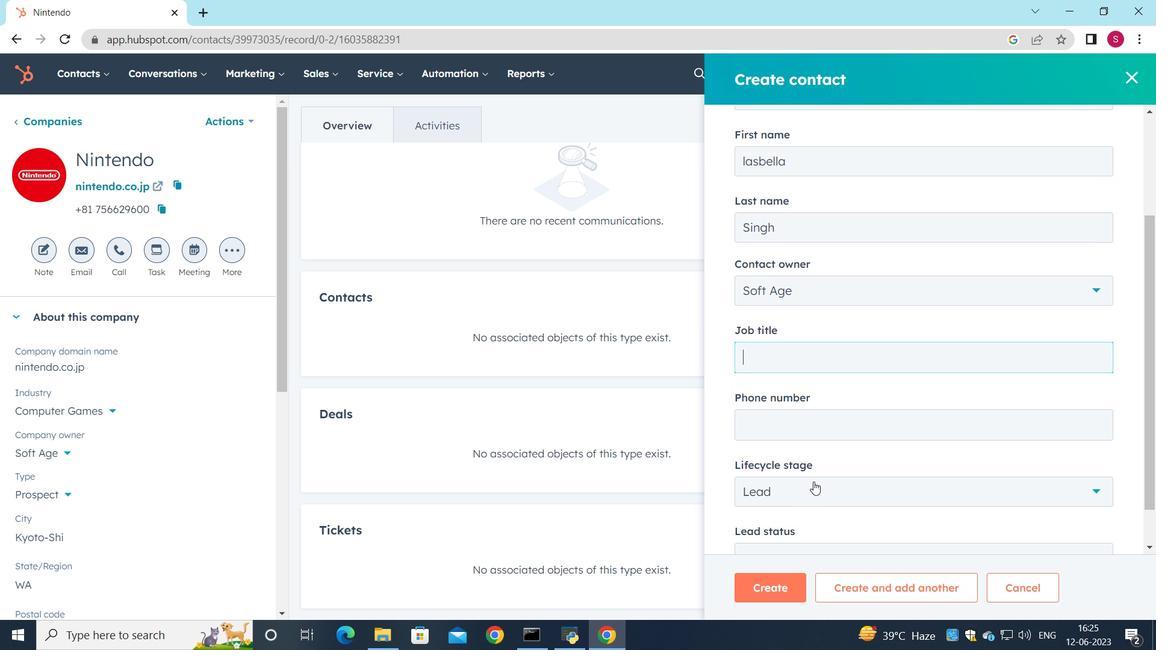 
Action: Key pressed <Key.shift><Key.shift><Key.shift><Key.shift><Key.shift><Key.shift><Key.shift><Key.shift><Key.shift><Key.shift><Key.shift><Key.shift><Key.shift><Key.shift><Key.shift><Key.shift><Key.shift>Financial<Key.space><Key.shift><Key.shift><Key.shift><Key.shift><Key.shift><Key.shift><Key.shift><Key.shift><Key.shift><Key.shift>Analyt<Key.backspace>st
Screenshot: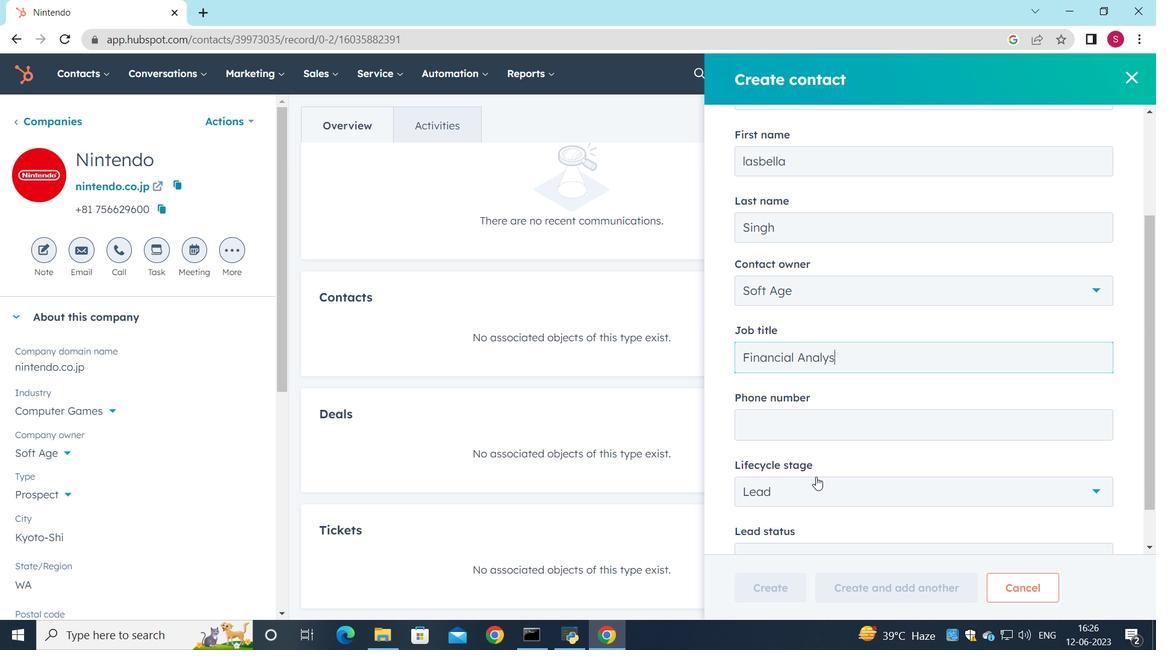 
Action: Mouse moved to (812, 437)
Screenshot: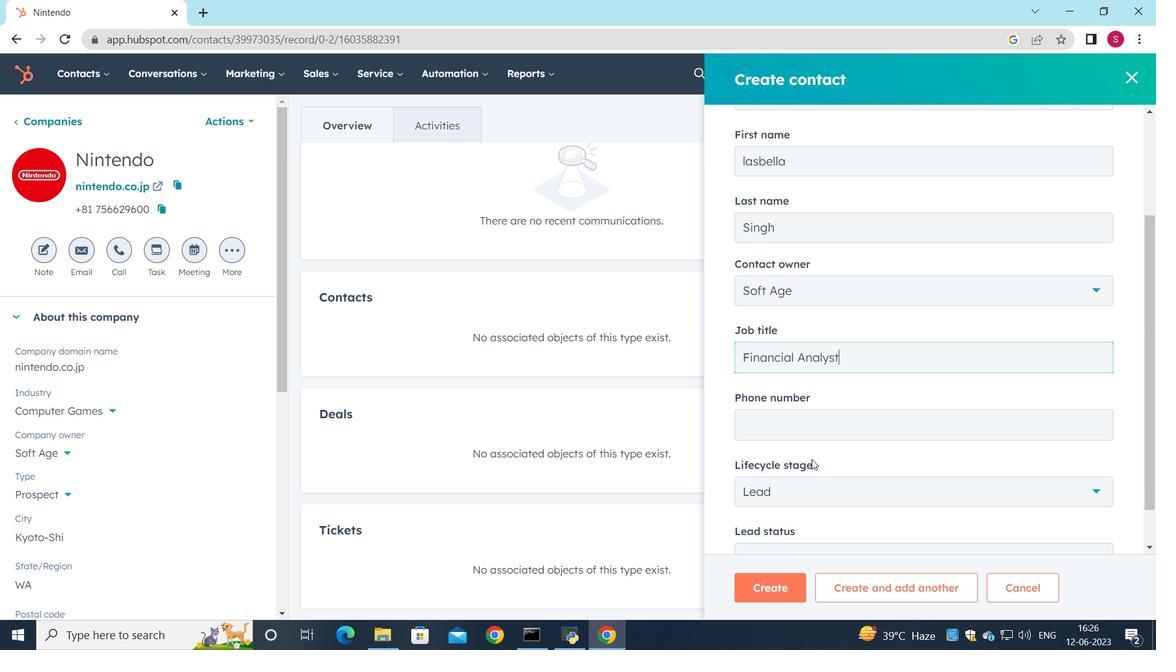 
Action: Mouse pressed left at (812, 437)
Screenshot: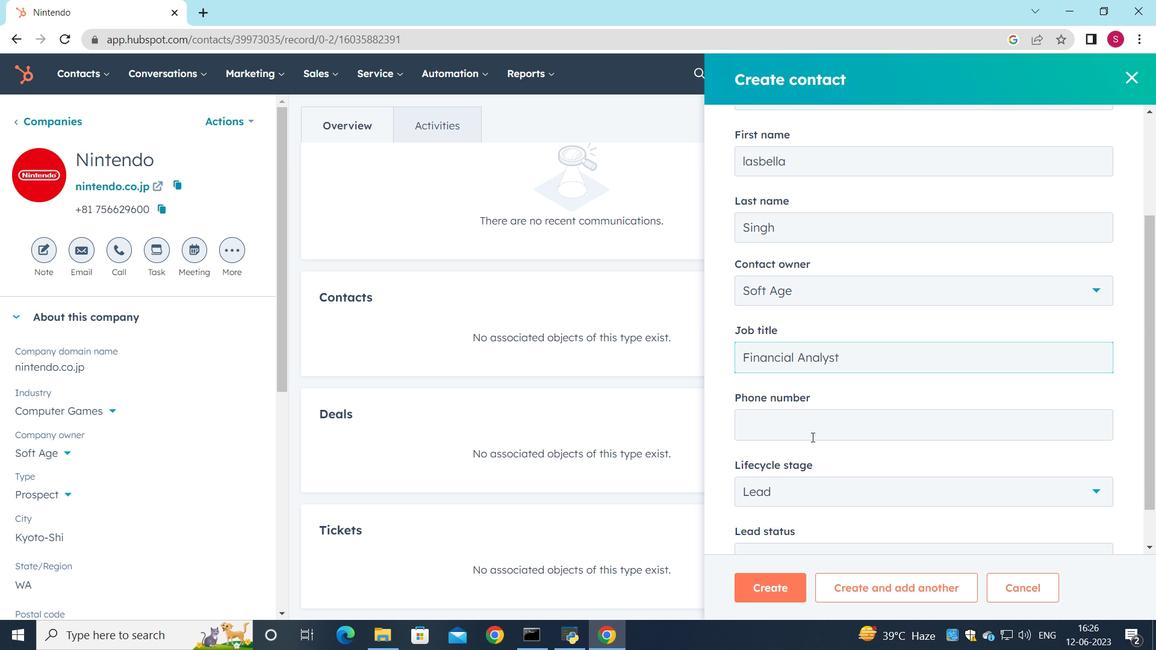 
Action: Key pressed 5125555681
Screenshot: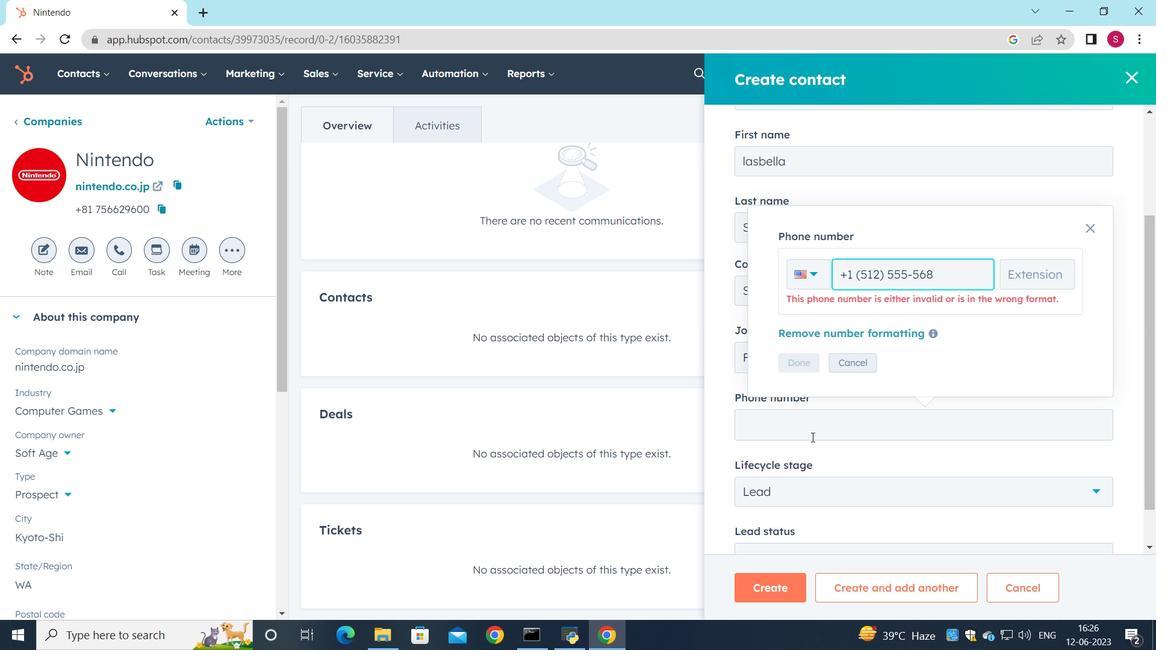 
Action: Mouse moved to (801, 357)
Screenshot: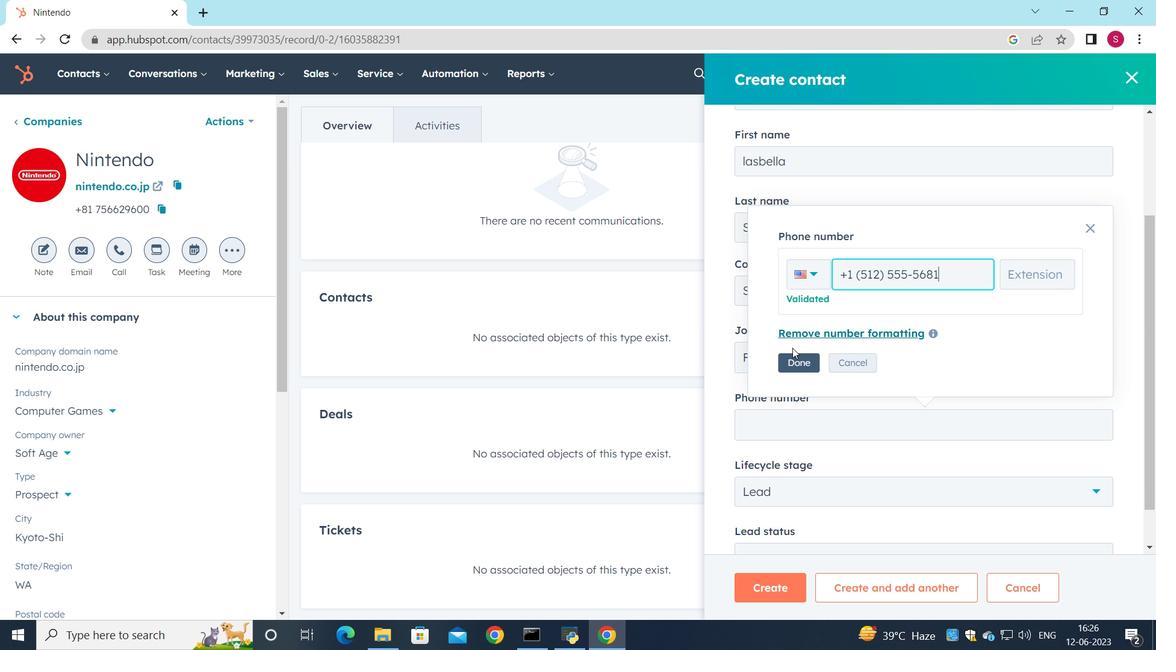 
Action: Mouse pressed left at (801, 357)
Screenshot: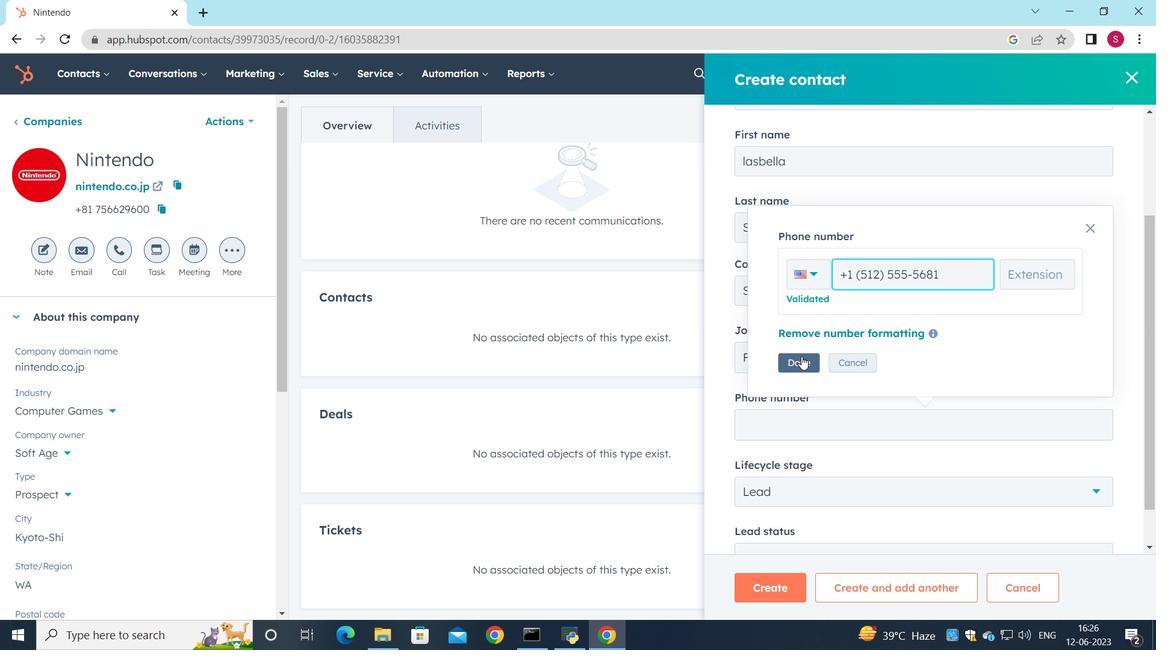 
Action: Mouse moved to (801, 357)
Screenshot: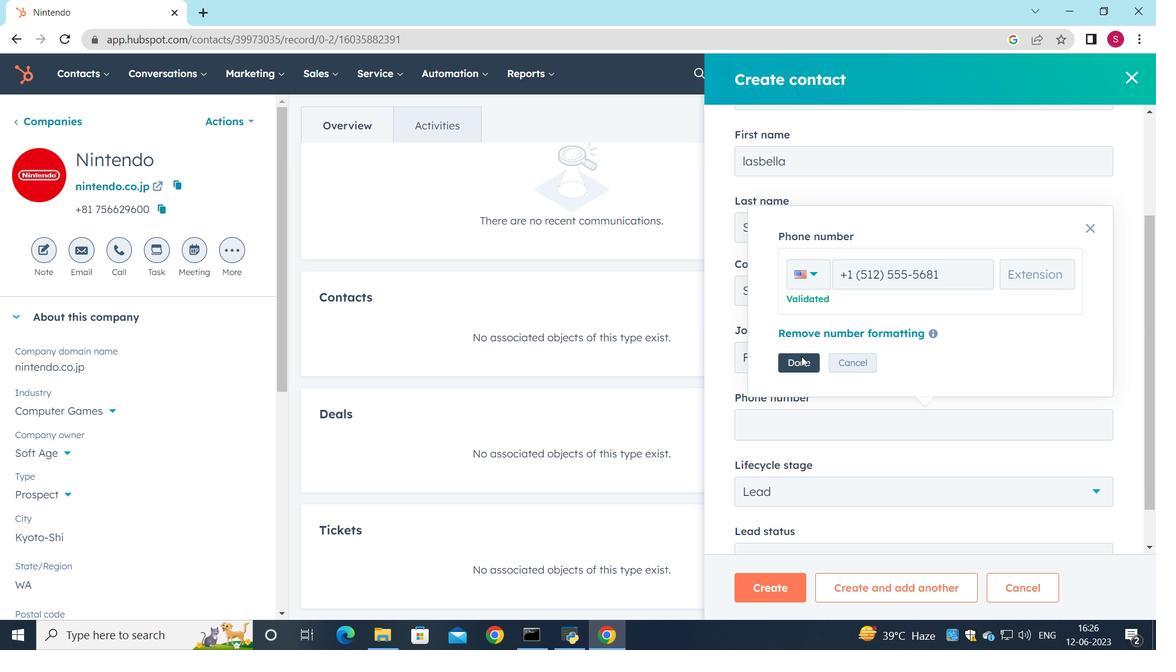 
Action: Mouse scrolled (801, 356) with delta (0, 0)
Screenshot: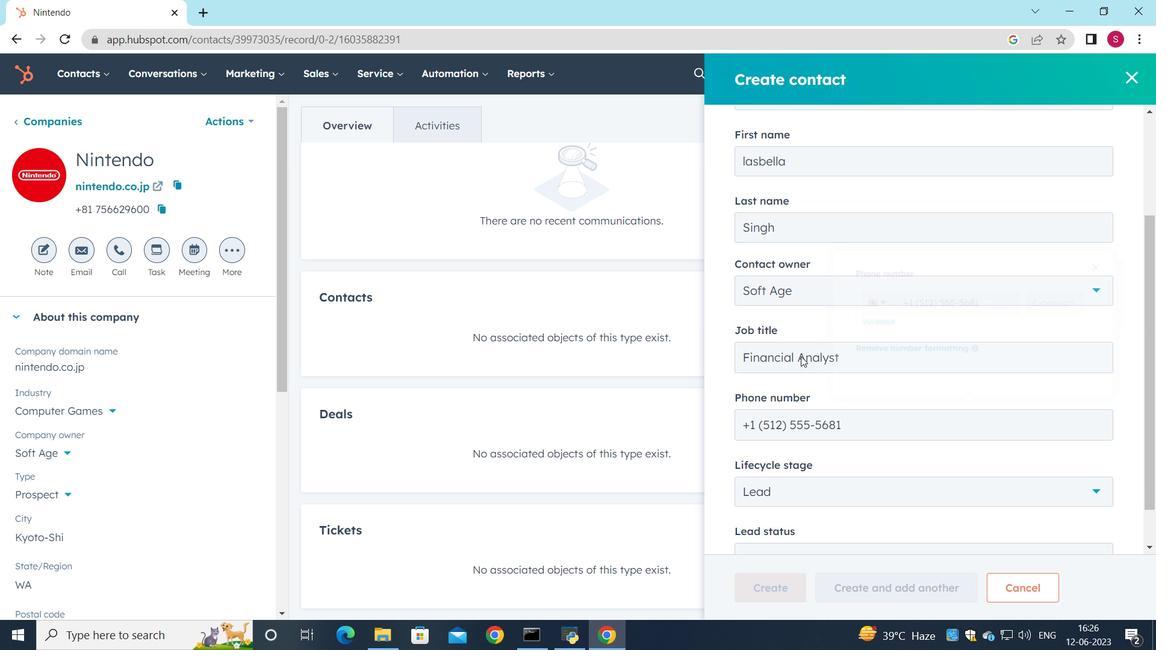
Action: Mouse scrolled (801, 356) with delta (0, 0)
Screenshot: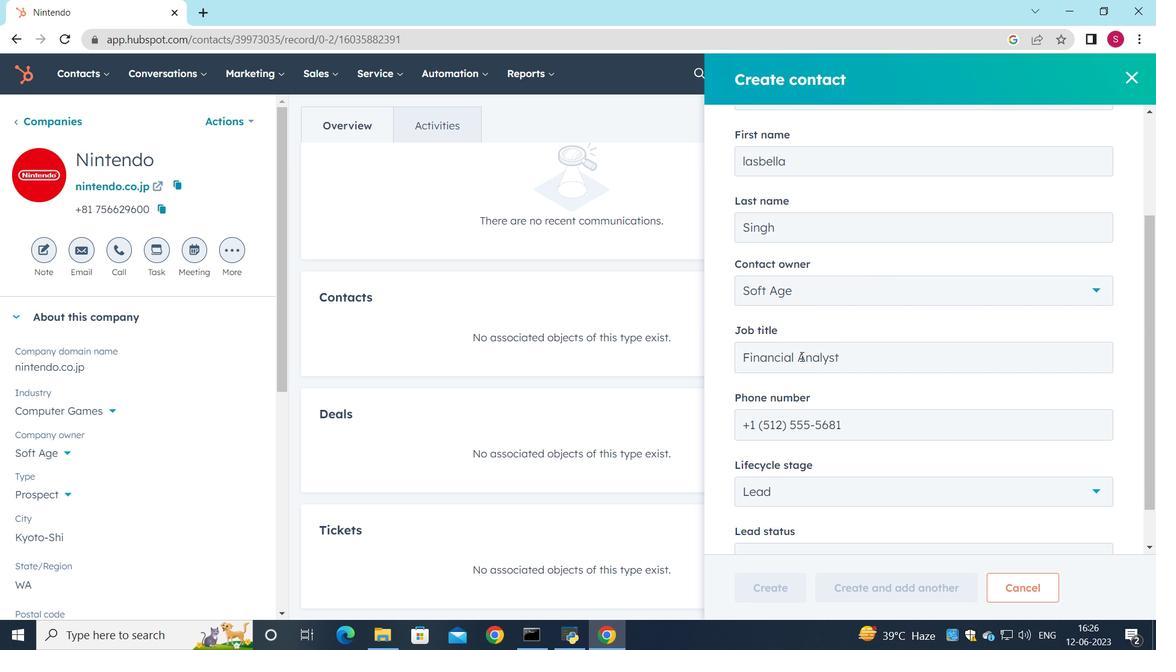 
Action: Mouse scrolled (801, 356) with delta (0, 0)
Screenshot: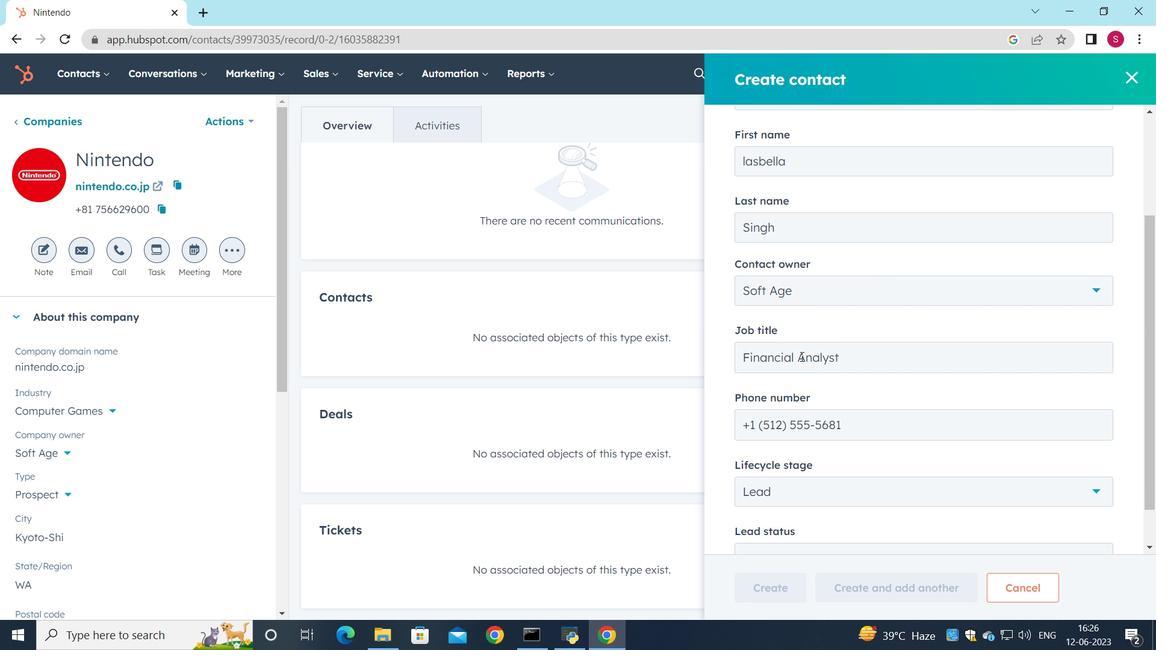 
Action: Mouse scrolled (801, 356) with delta (0, 0)
Screenshot: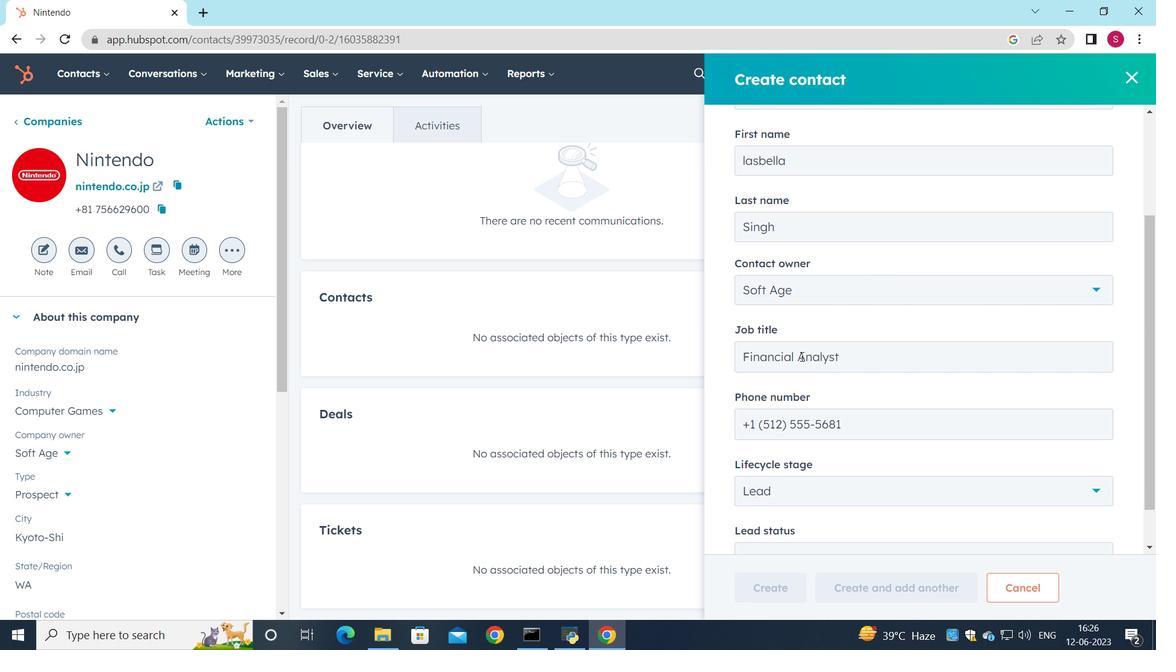 
Action: Mouse moved to (874, 506)
Screenshot: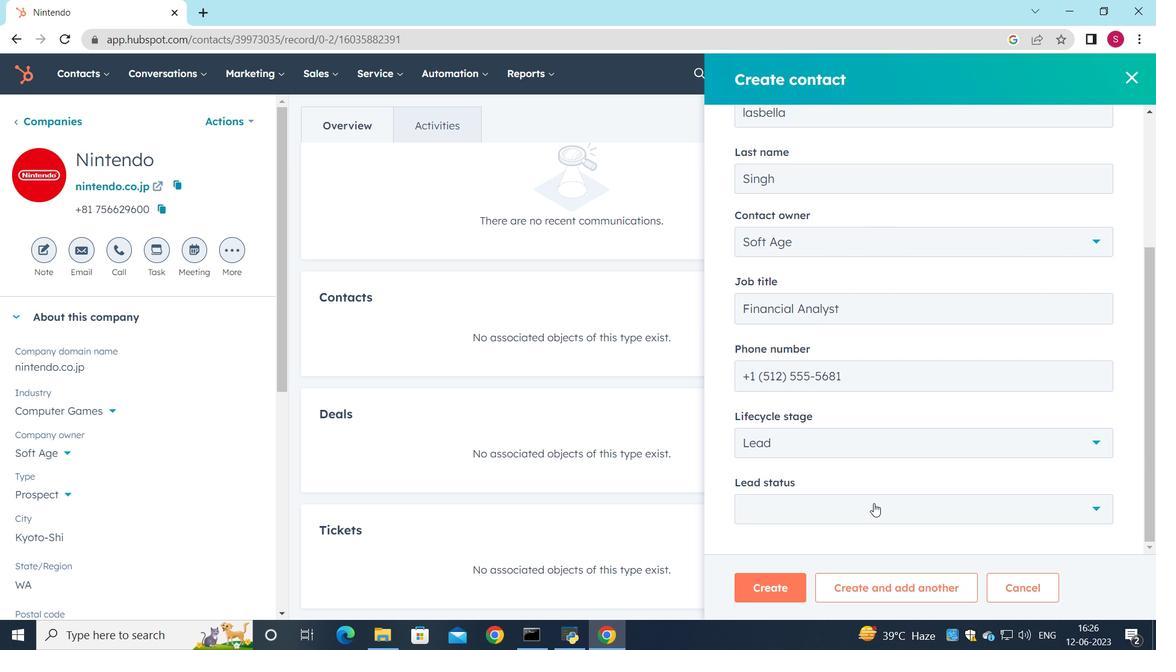 
Action: Mouse pressed left at (874, 506)
Screenshot: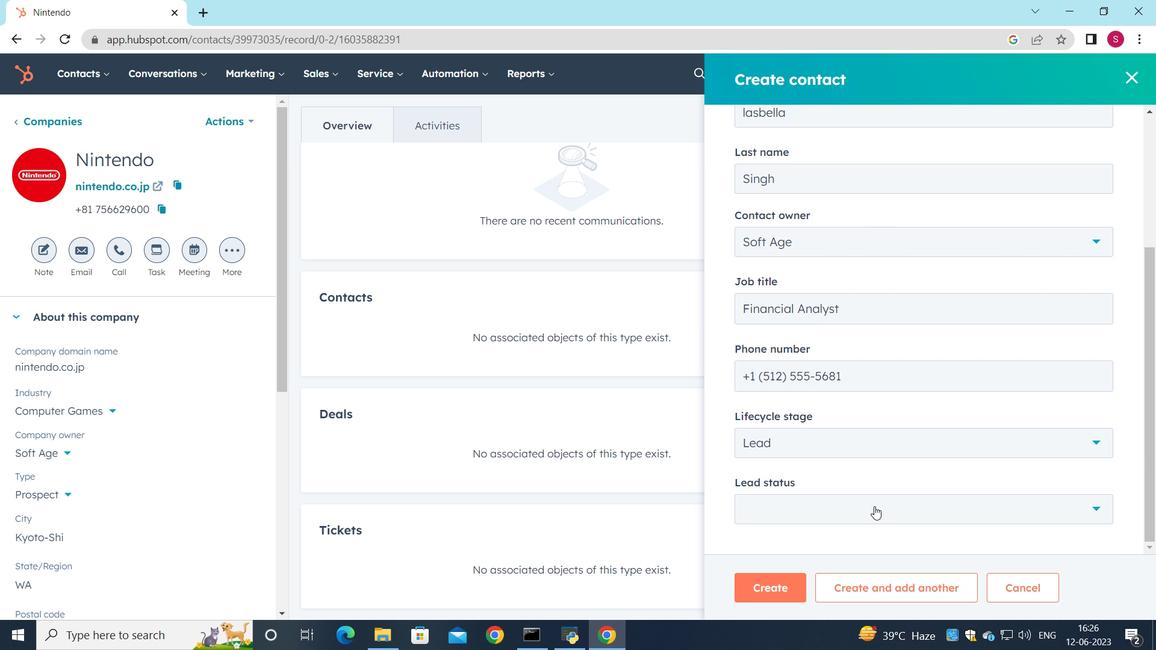 
Action: Mouse moved to (843, 421)
Screenshot: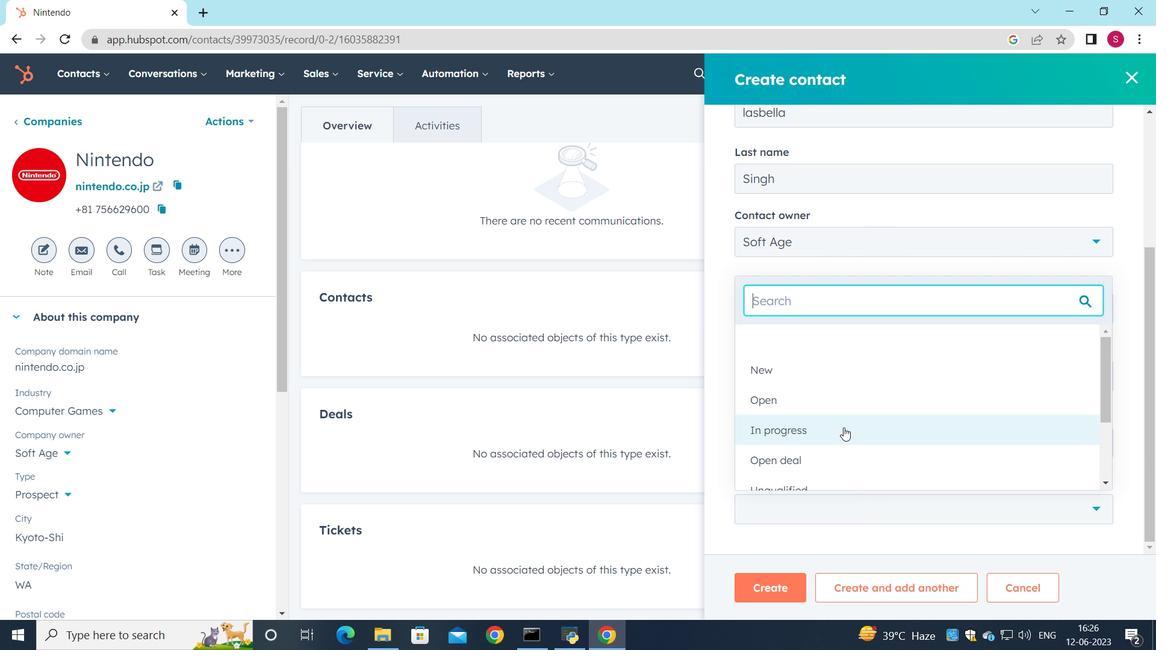 
Action: Mouse pressed left at (843, 421)
Screenshot: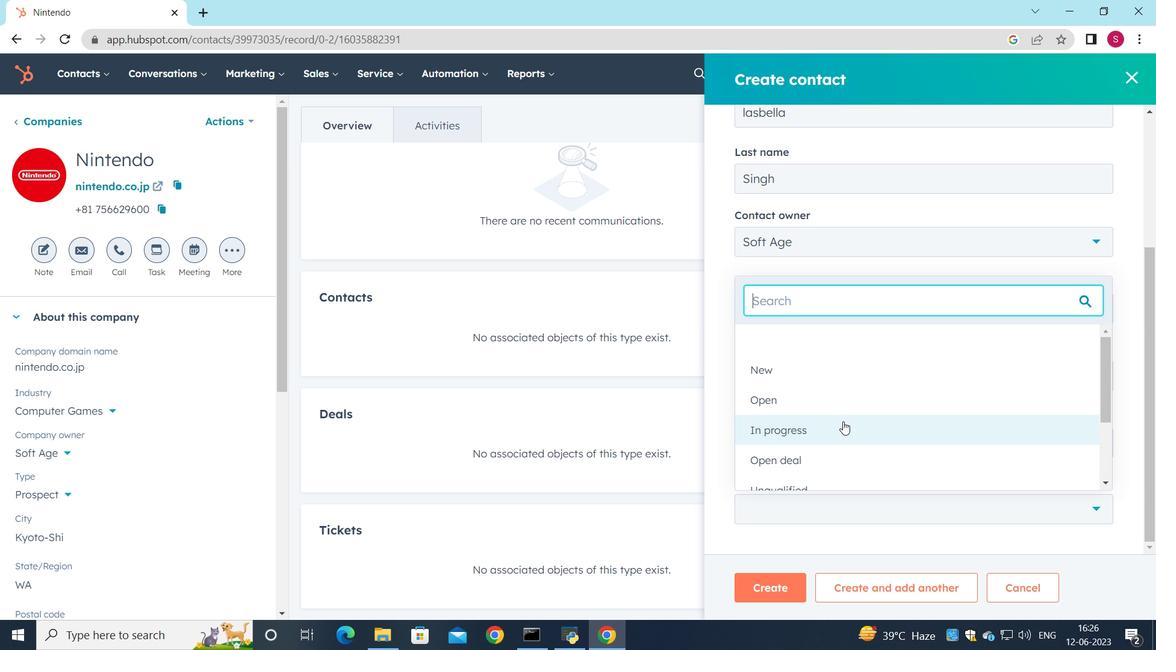 
Action: Mouse moved to (796, 582)
Screenshot: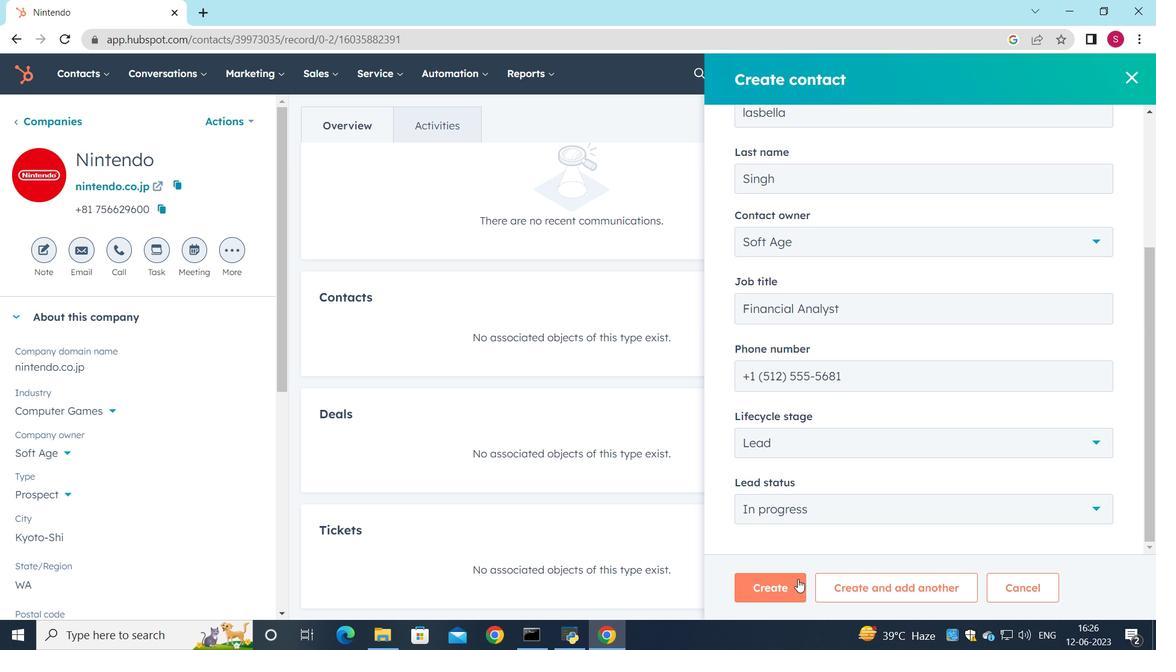 
Action: Mouse pressed left at (796, 582)
Screenshot: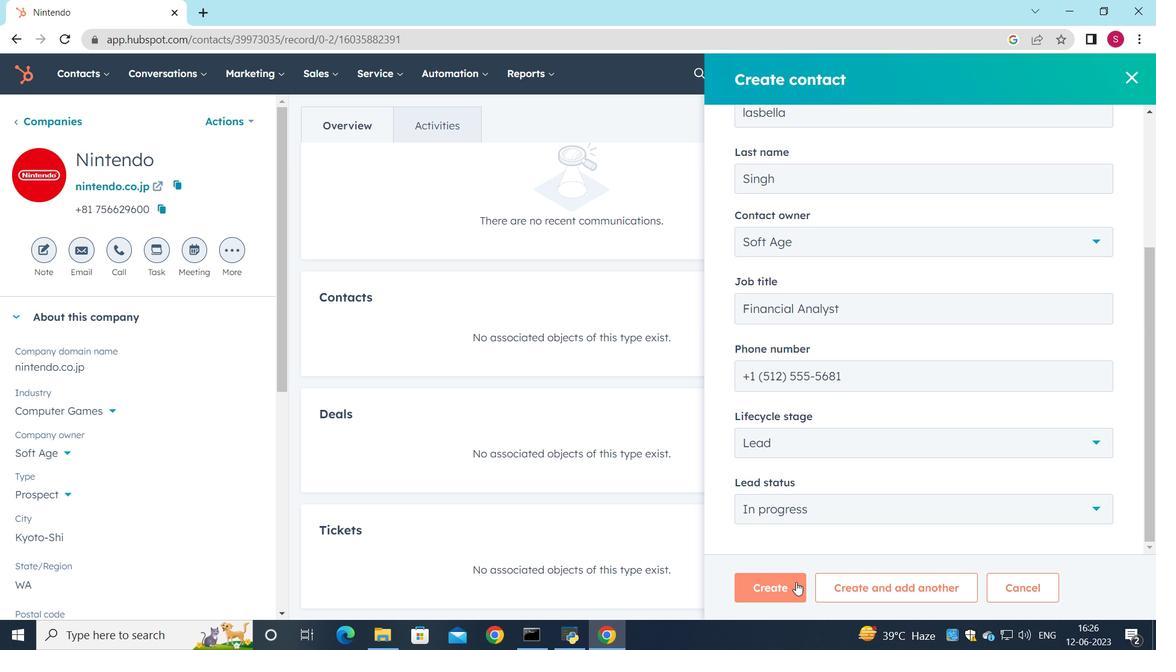 
Action: Mouse moved to (774, 534)
Screenshot: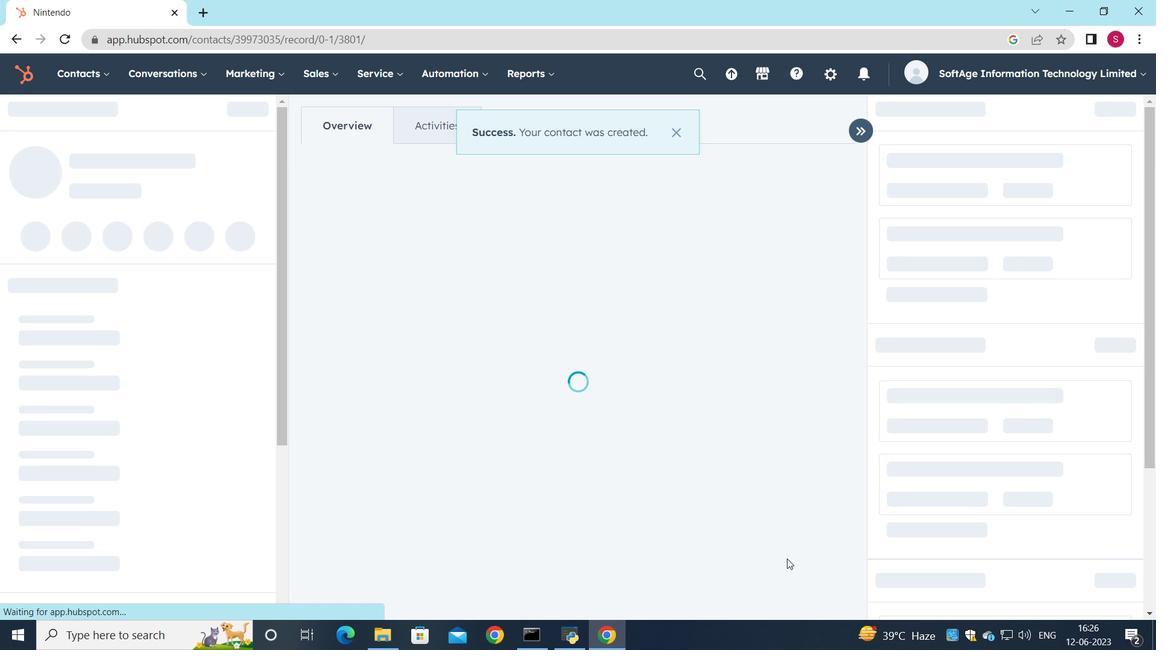 
Action: Mouse scrolled (774, 533) with delta (0, 0)
Screenshot: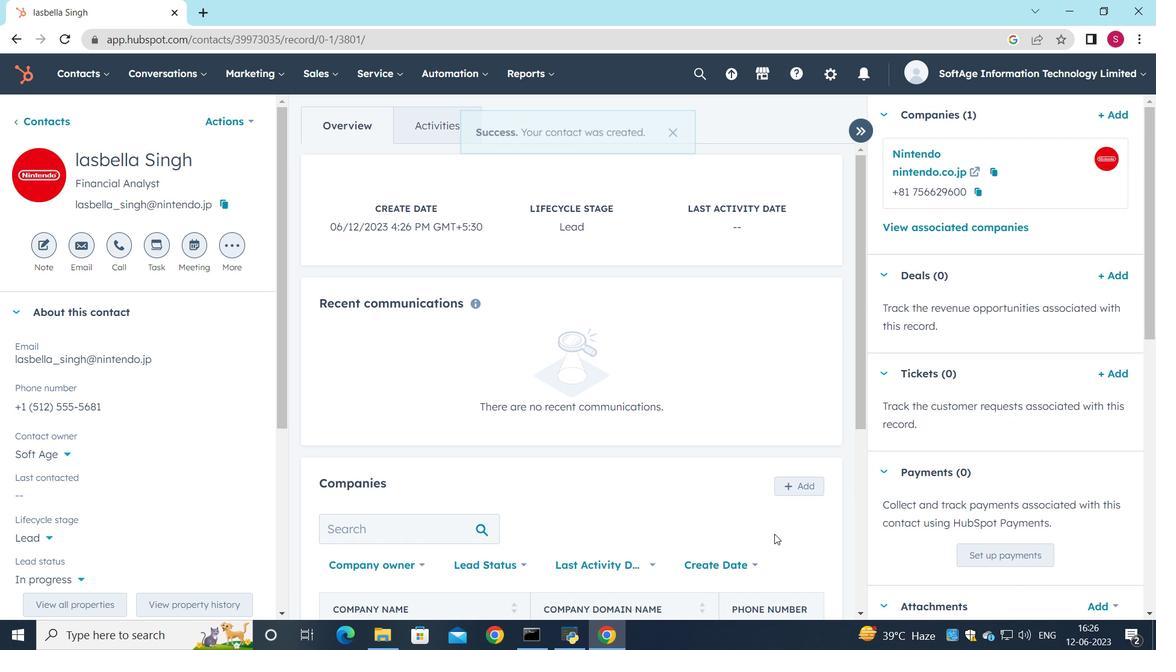 
Action: Mouse scrolled (774, 533) with delta (0, 0)
Screenshot: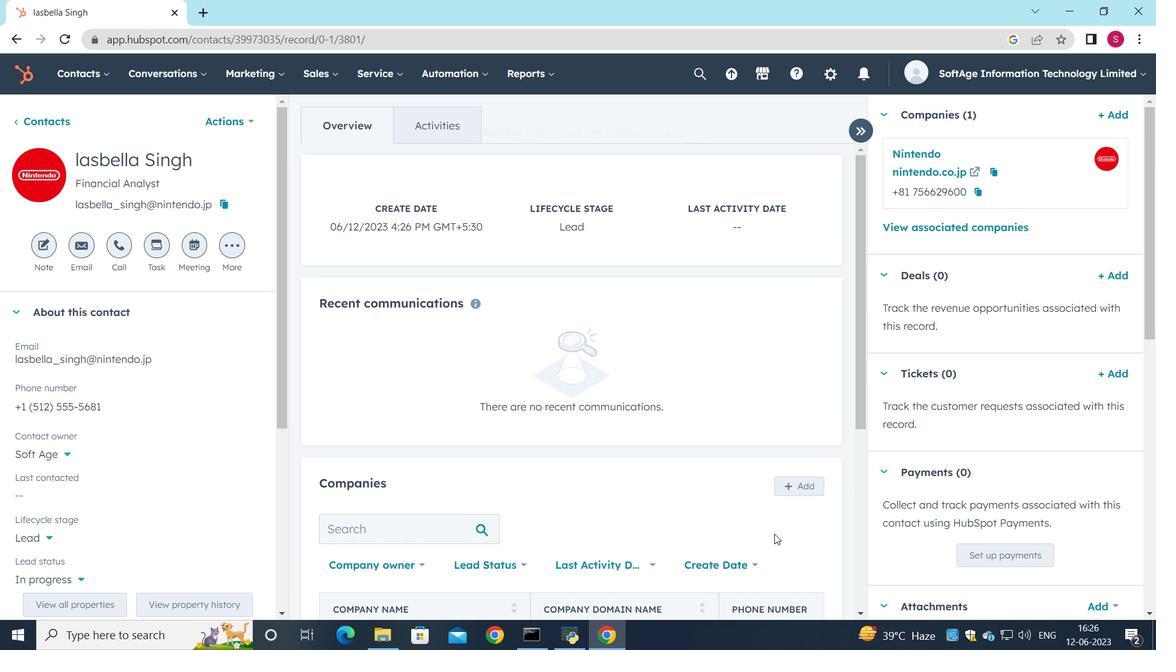 
